 Task: Look for space in Terracina, Italy from 4th September, 2023 to 10th September, 2023 for 1 adult in price range Rs.9000 to Rs.17000. Place can be private room with 1  bedroom having 1 bed and 1 bathroom. Property type can be house, flat, guest house, hotel. Booking option can be shelf check-in. Required host language is English.
Action: Mouse moved to (448, 124)
Screenshot: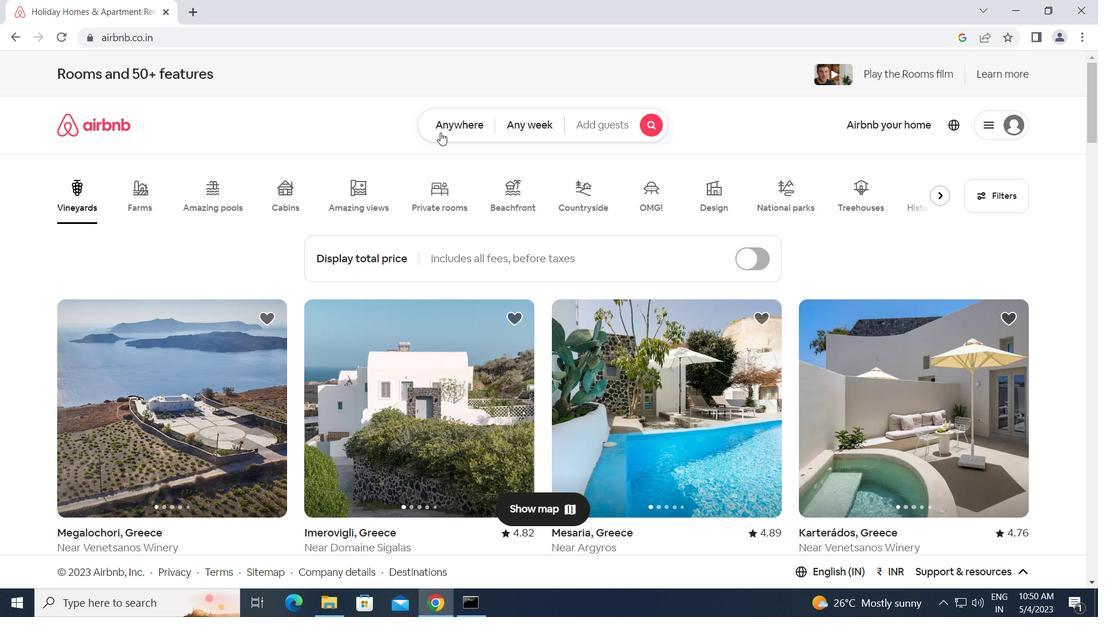 
Action: Mouse pressed left at (448, 124)
Screenshot: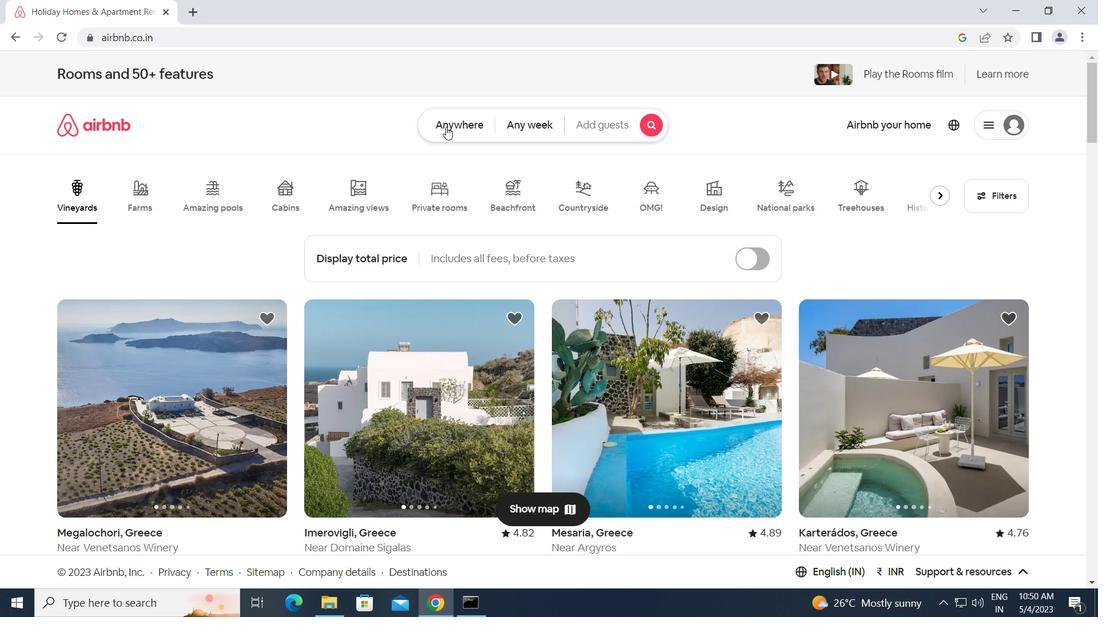 
Action: Mouse moved to (358, 171)
Screenshot: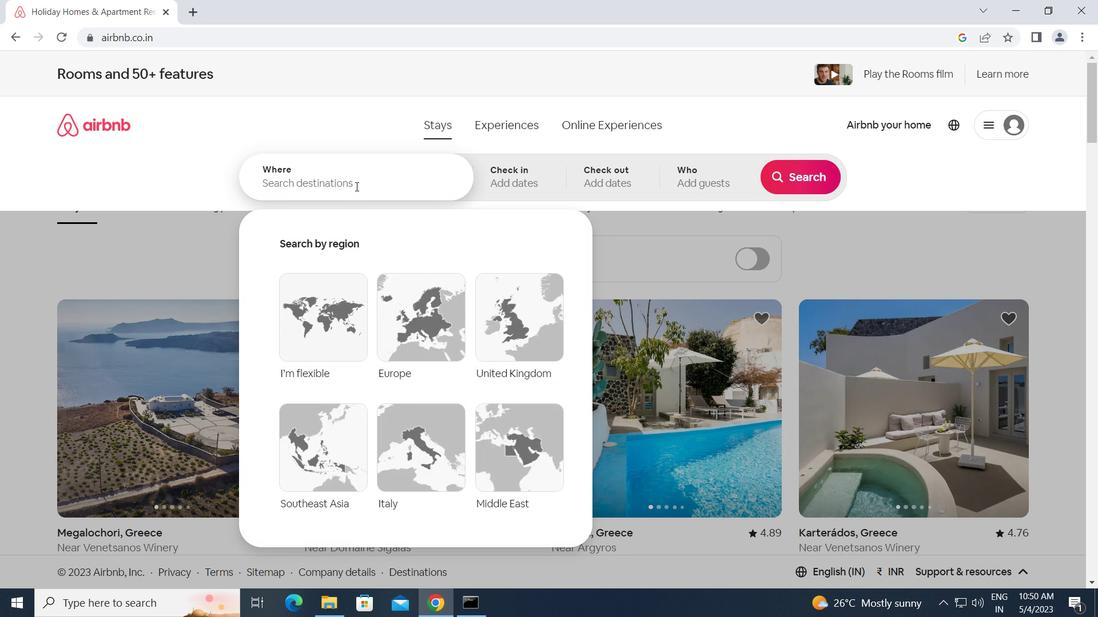 
Action: Mouse pressed left at (358, 171)
Screenshot: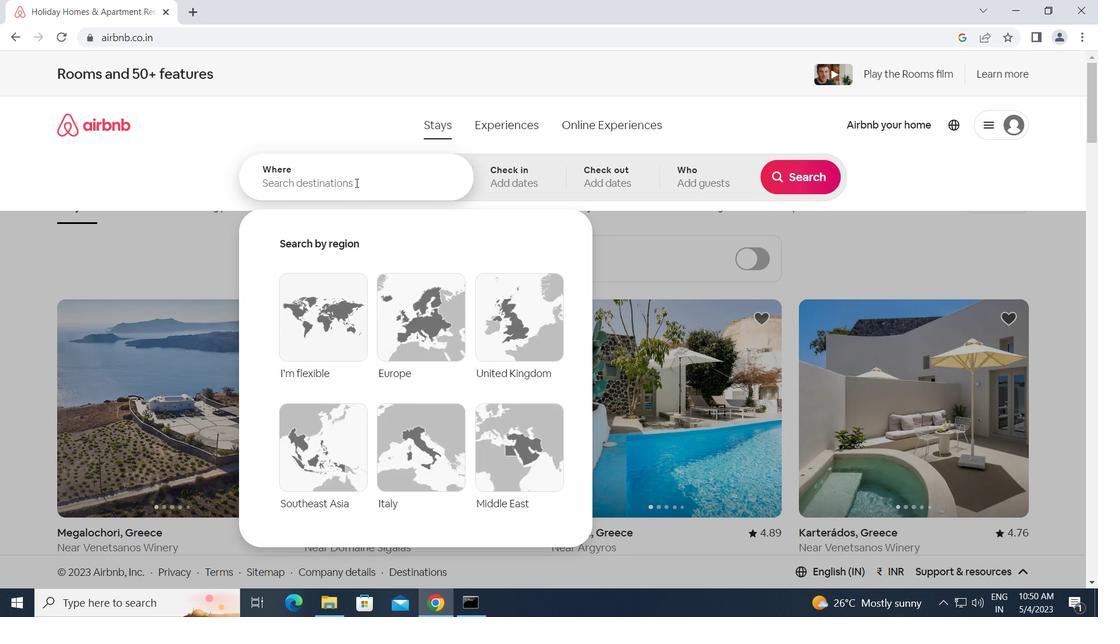 
Action: Key pressed t<Key.caps_lock>erracina,
Screenshot: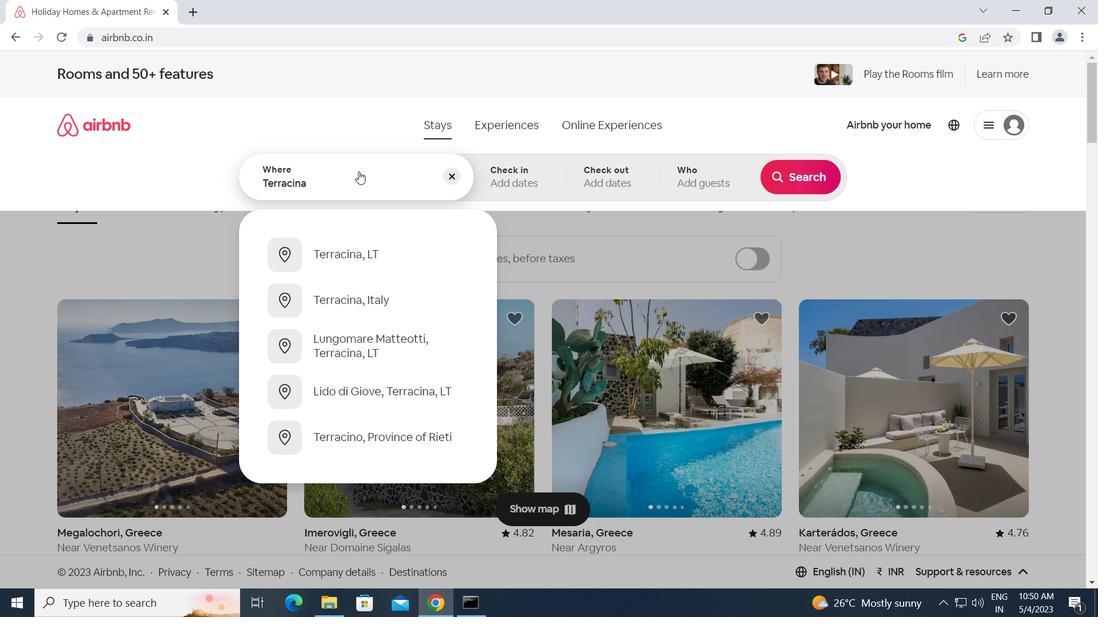 
Action: Mouse moved to (374, 178)
Screenshot: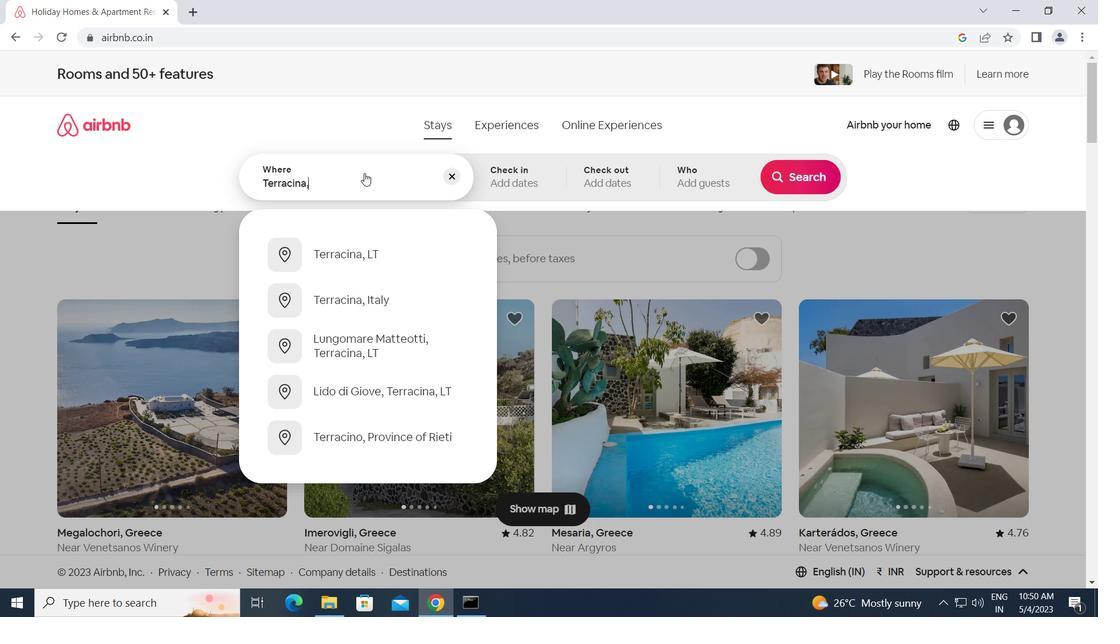 
Action: Key pressed <Key.space>
Screenshot: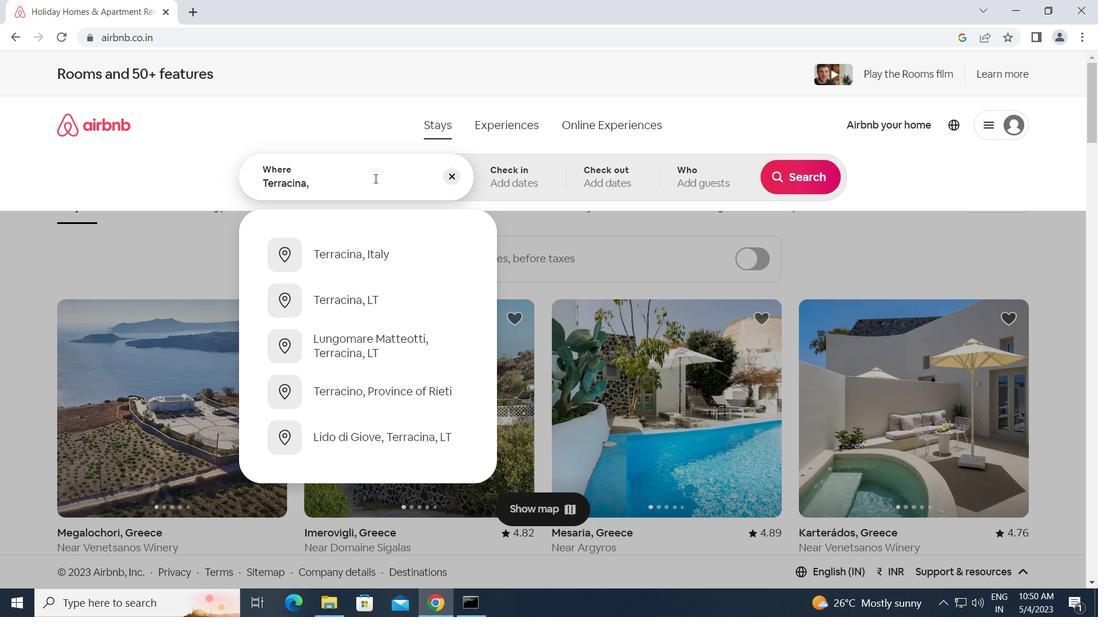 
Action: Mouse moved to (377, 179)
Screenshot: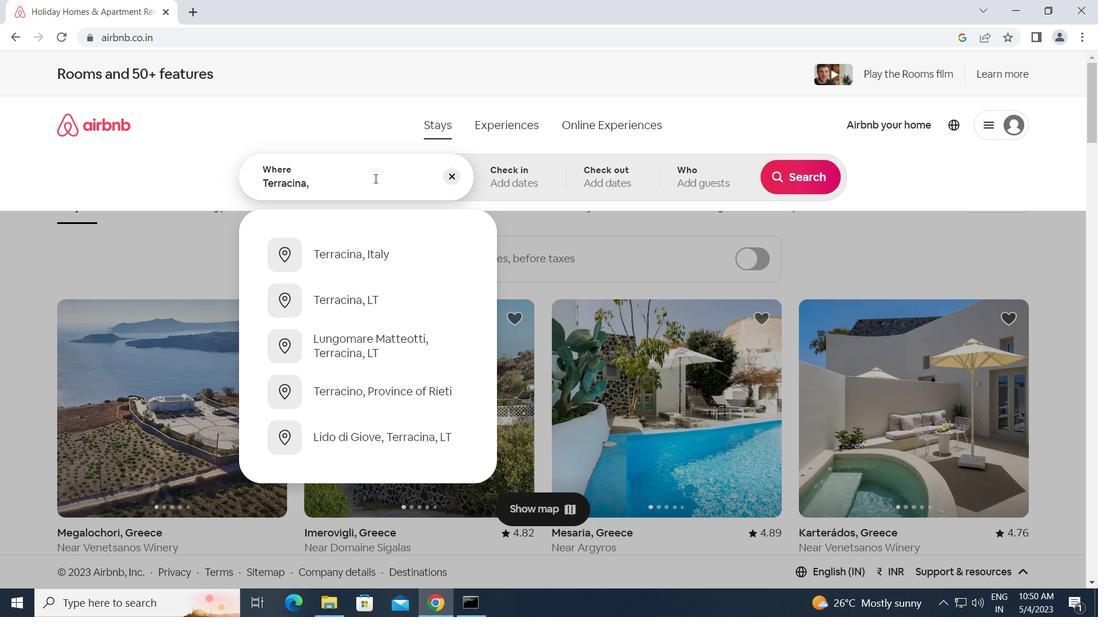 
Action: Key pressed <Key.caps_lock>i<Key.caps_lock>t
Screenshot: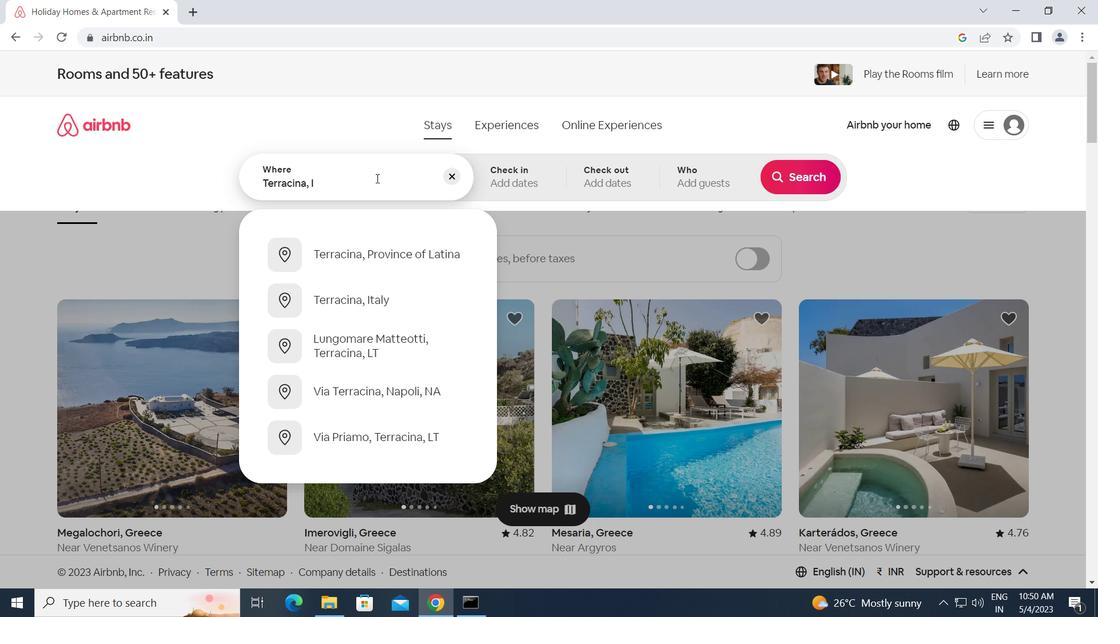 
Action: Mouse moved to (472, 290)
Screenshot: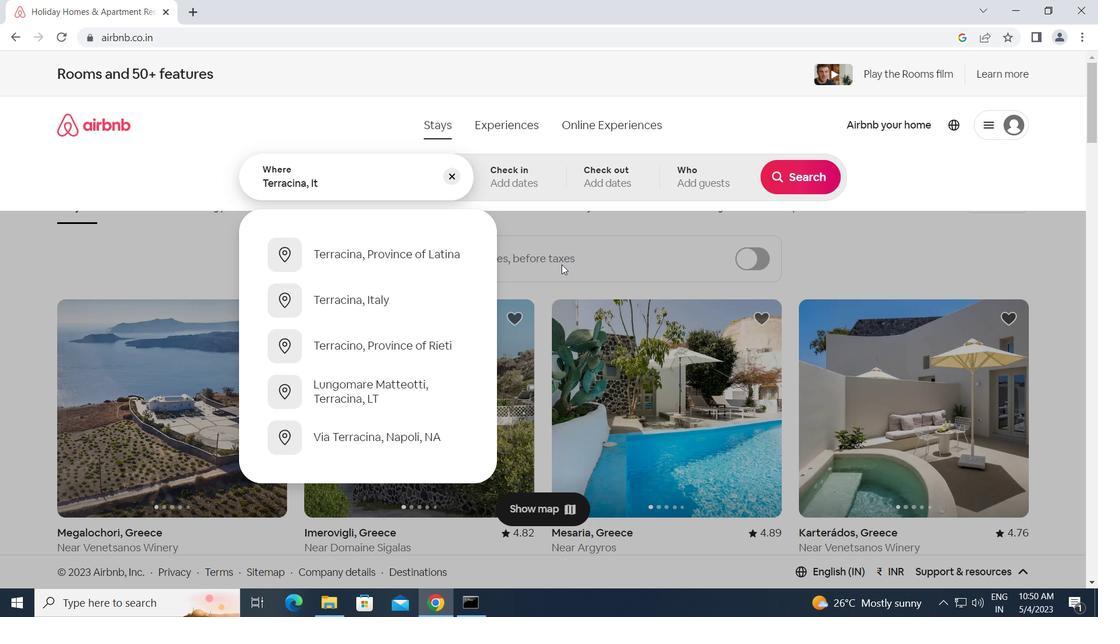 
Action: Key pressed a
Screenshot: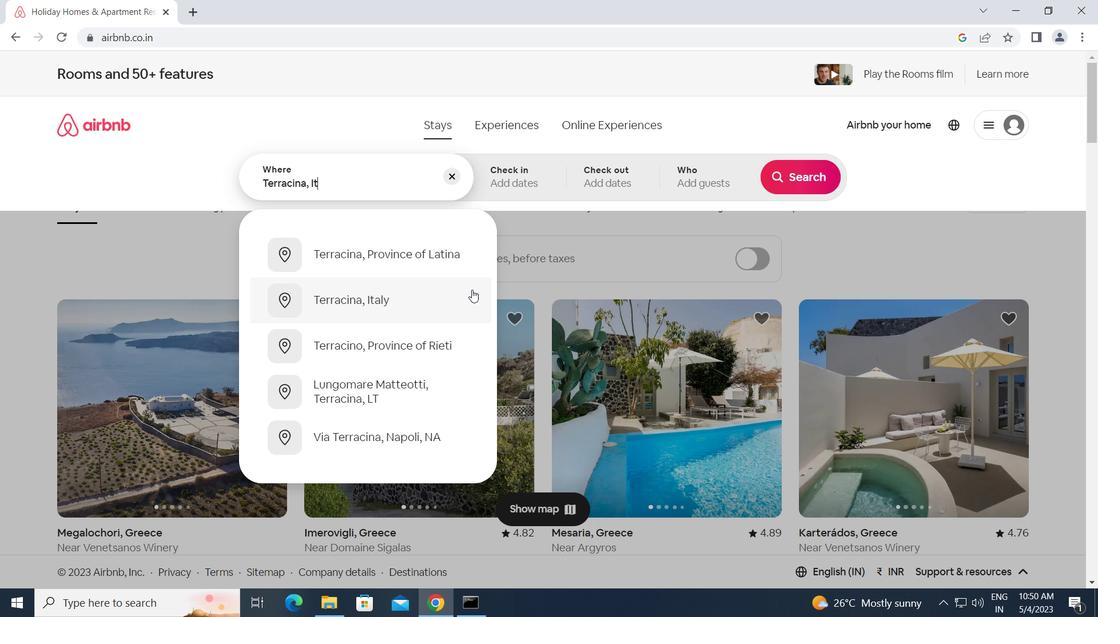 
Action: Mouse moved to (731, 290)
Screenshot: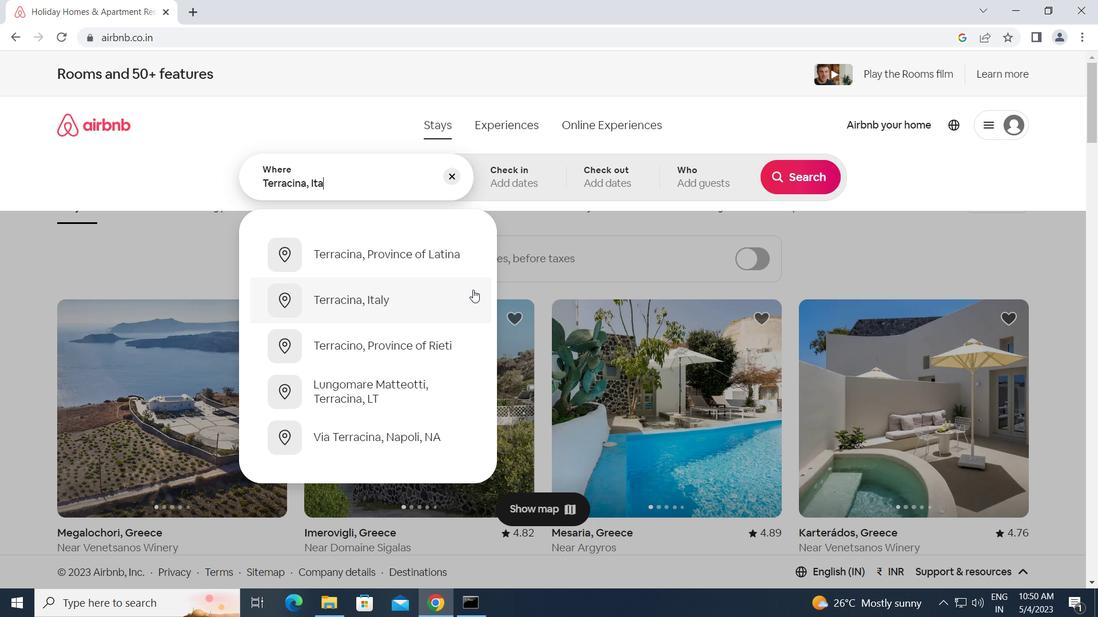 
Action: Key pressed ly<Key.enter>
Screenshot: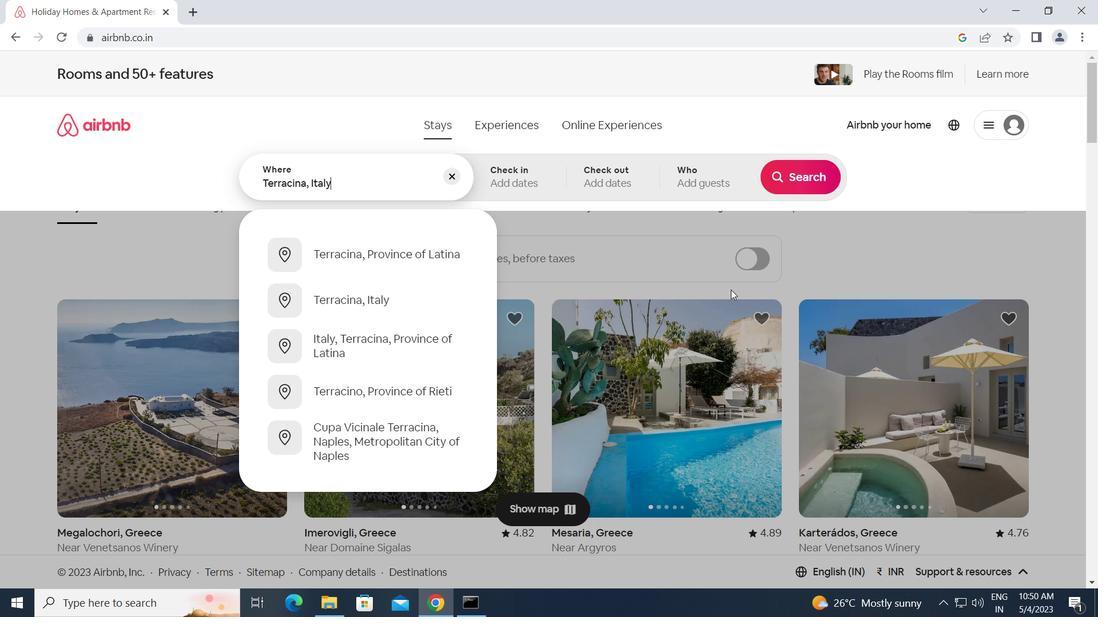 
Action: Mouse moved to (795, 297)
Screenshot: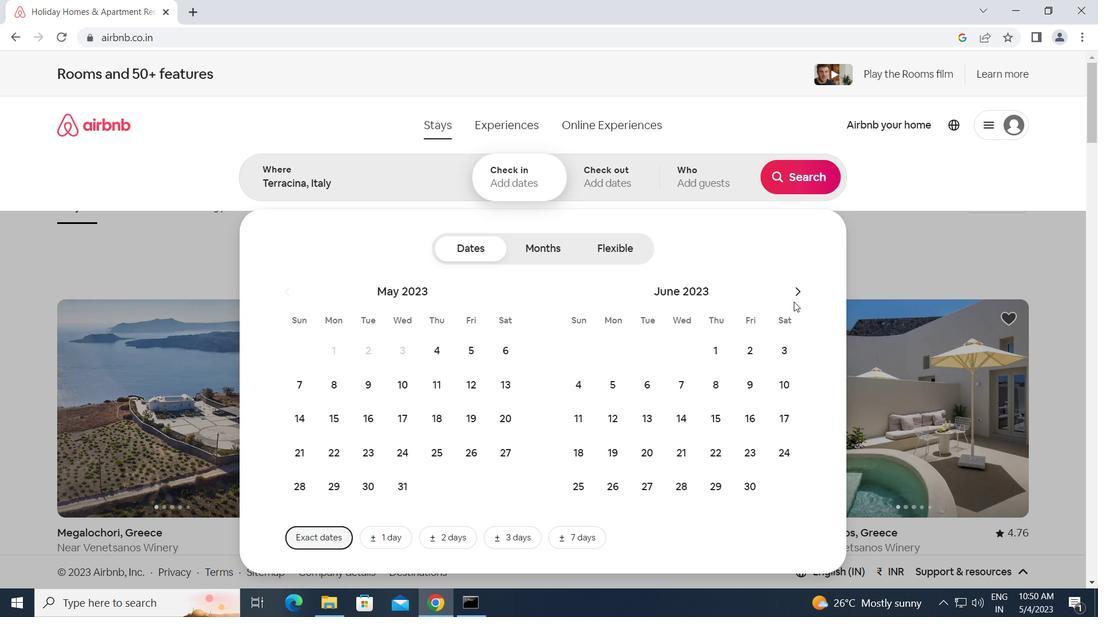 
Action: Mouse pressed left at (795, 297)
Screenshot: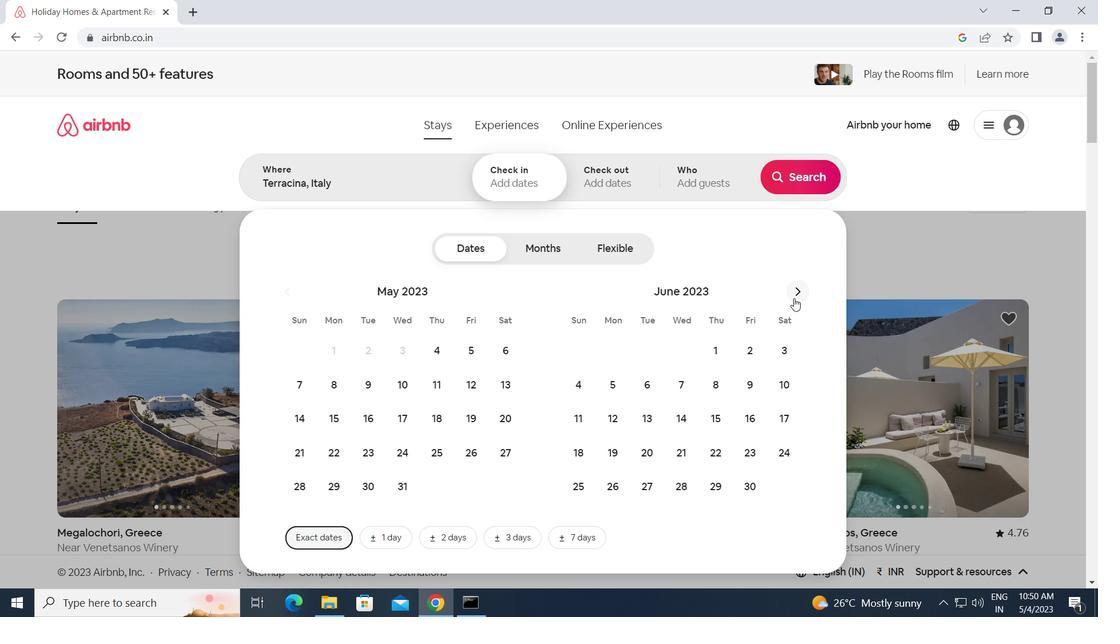 
Action: Mouse pressed left at (795, 297)
Screenshot: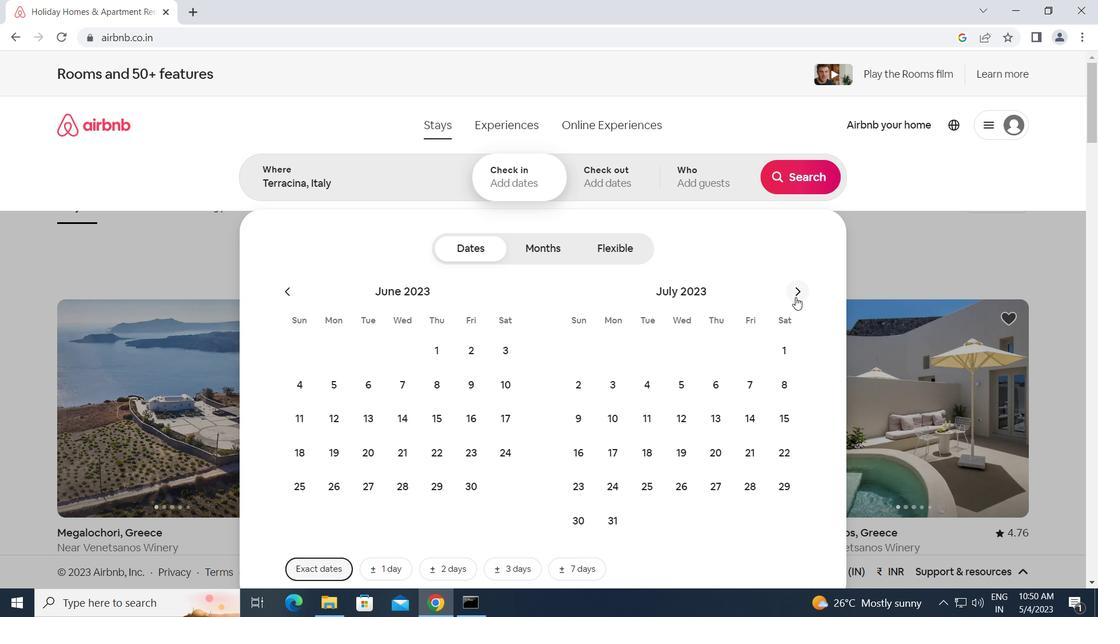 
Action: Mouse pressed left at (795, 297)
Screenshot: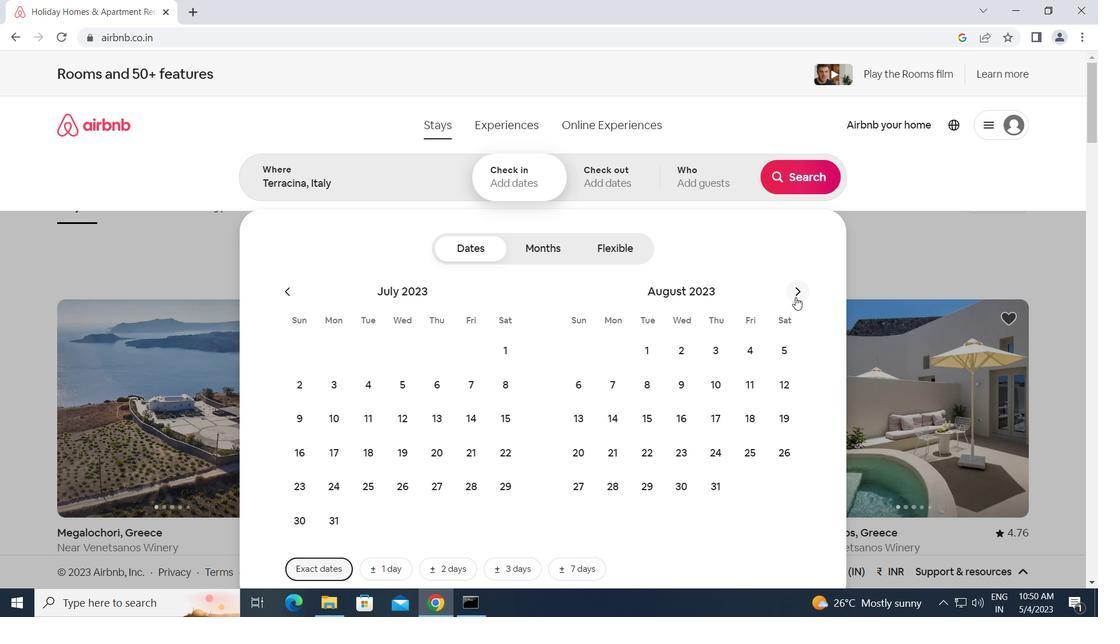 
Action: Mouse moved to (609, 379)
Screenshot: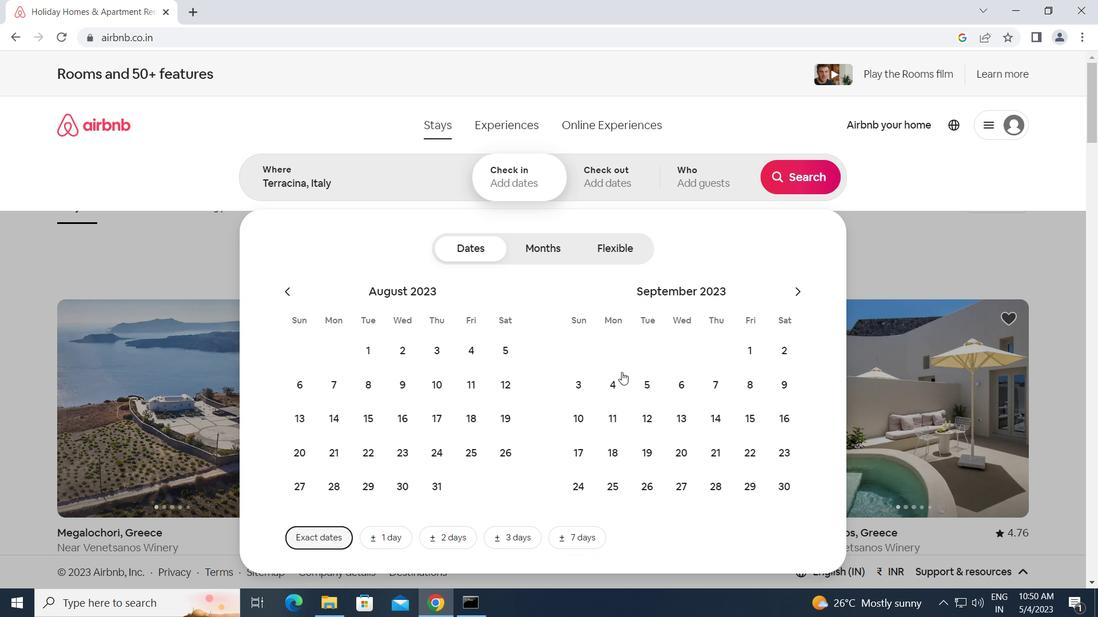 
Action: Mouse pressed left at (609, 379)
Screenshot: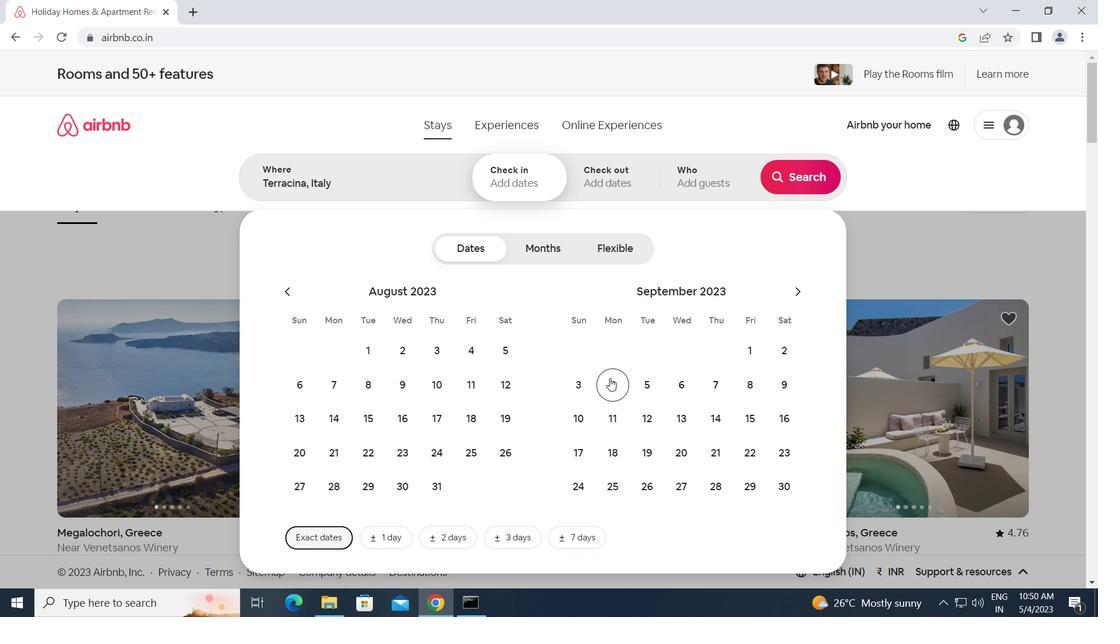 
Action: Mouse moved to (580, 418)
Screenshot: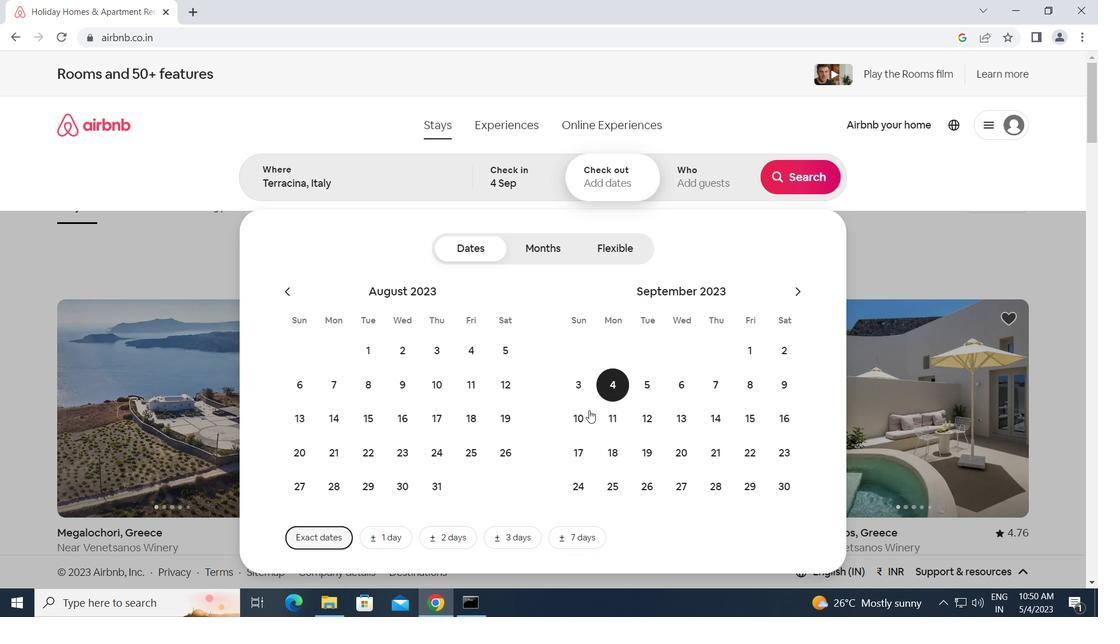 
Action: Mouse pressed left at (580, 418)
Screenshot: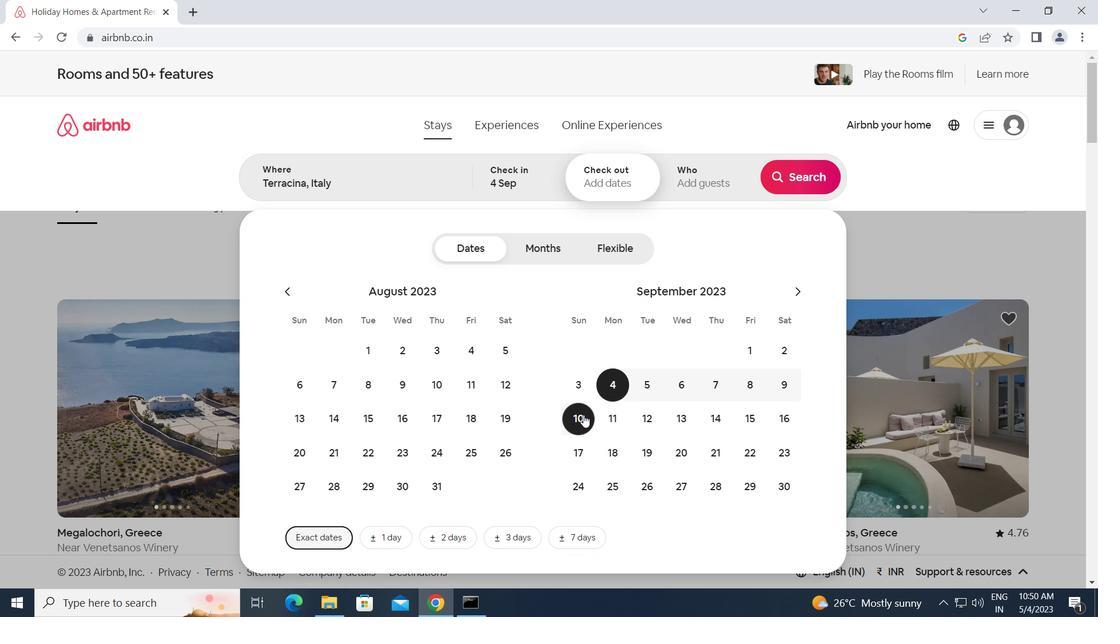 
Action: Mouse moved to (702, 183)
Screenshot: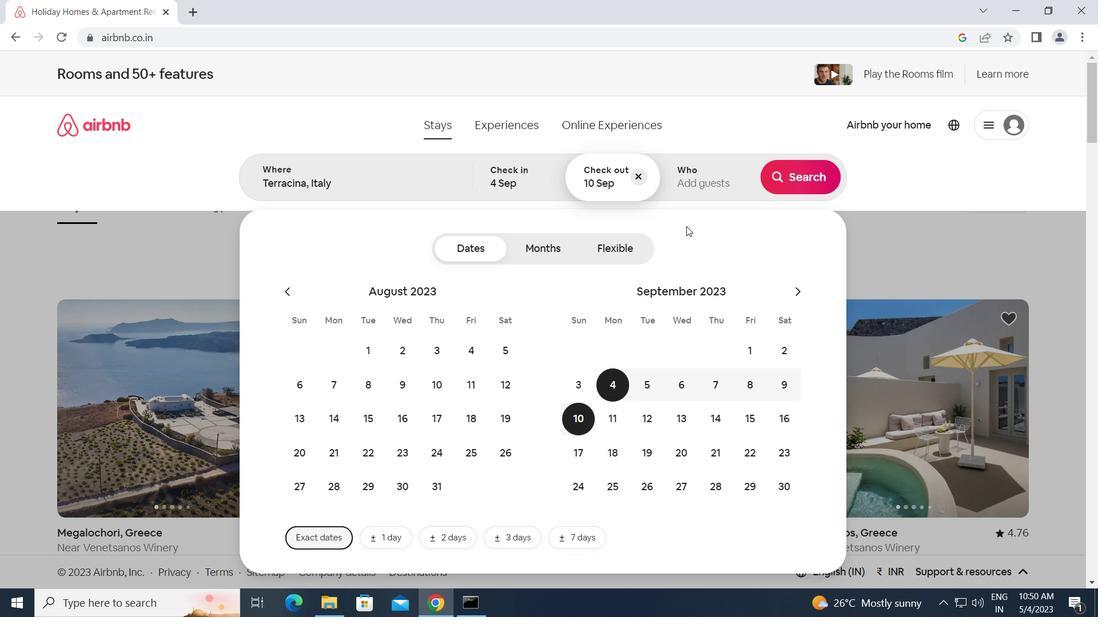 
Action: Mouse pressed left at (702, 183)
Screenshot: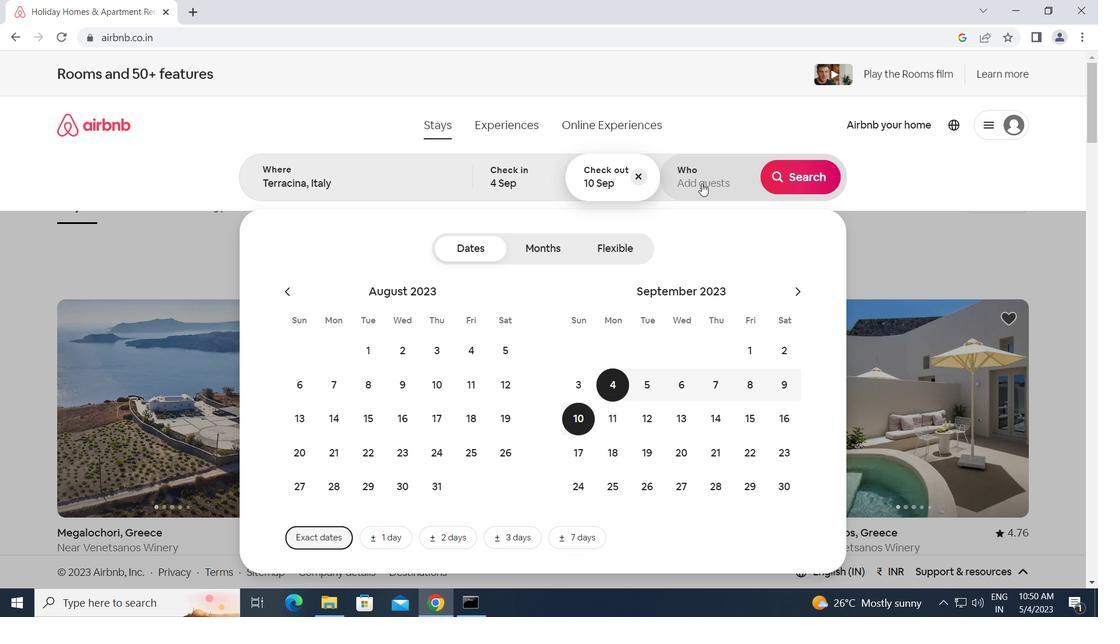 
Action: Mouse moved to (800, 249)
Screenshot: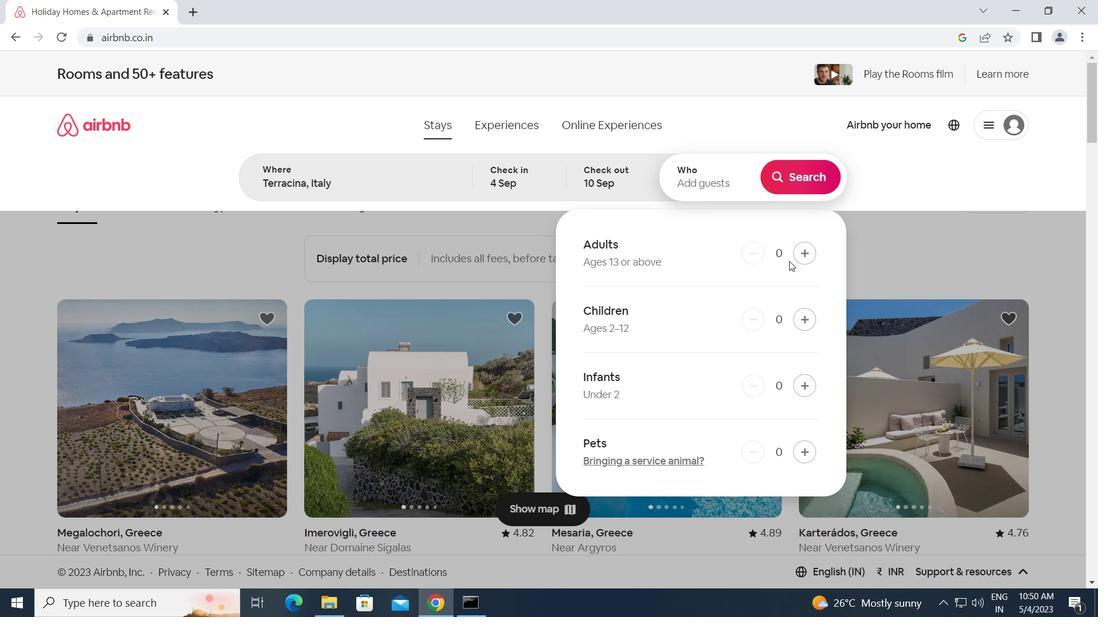 
Action: Mouse pressed left at (800, 249)
Screenshot: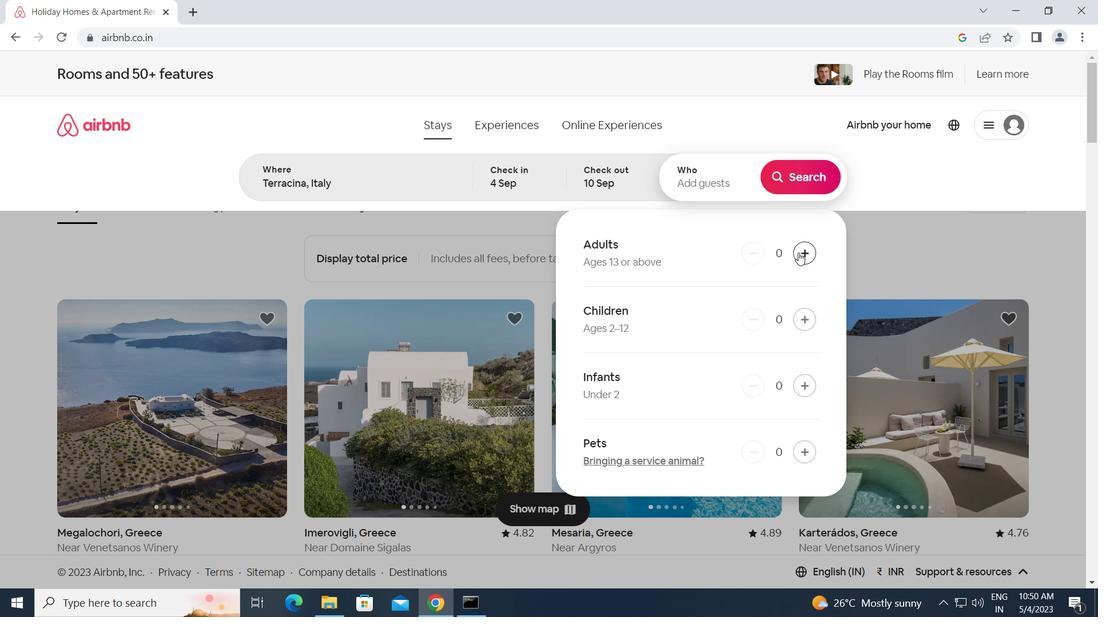 
Action: Mouse moved to (790, 178)
Screenshot: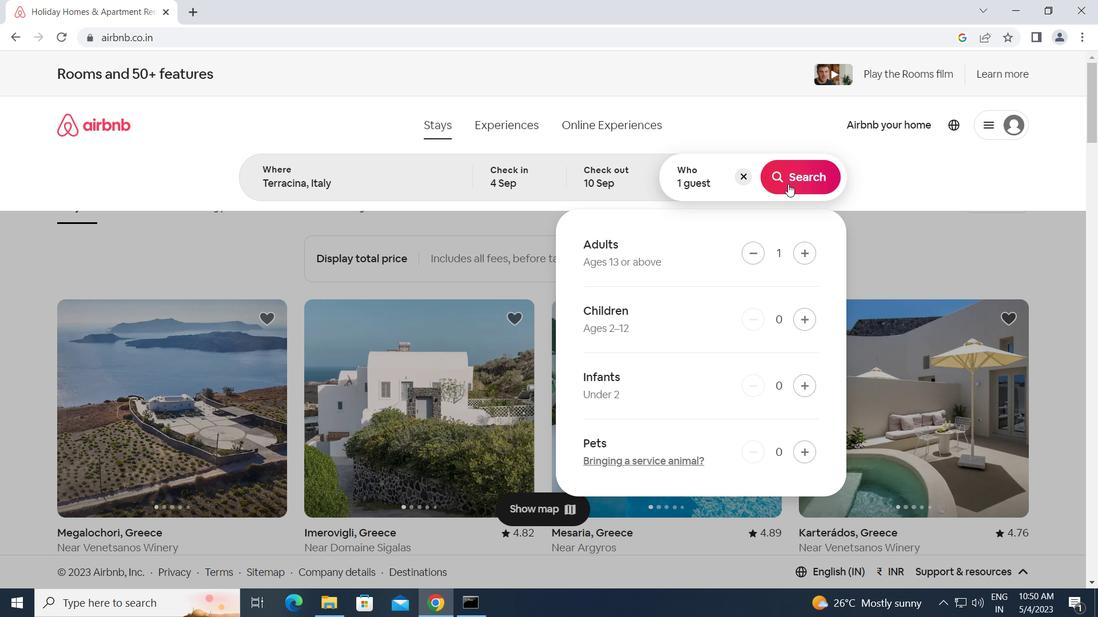 
Action: Mouse pressed left at (790, 178)
Screenshot: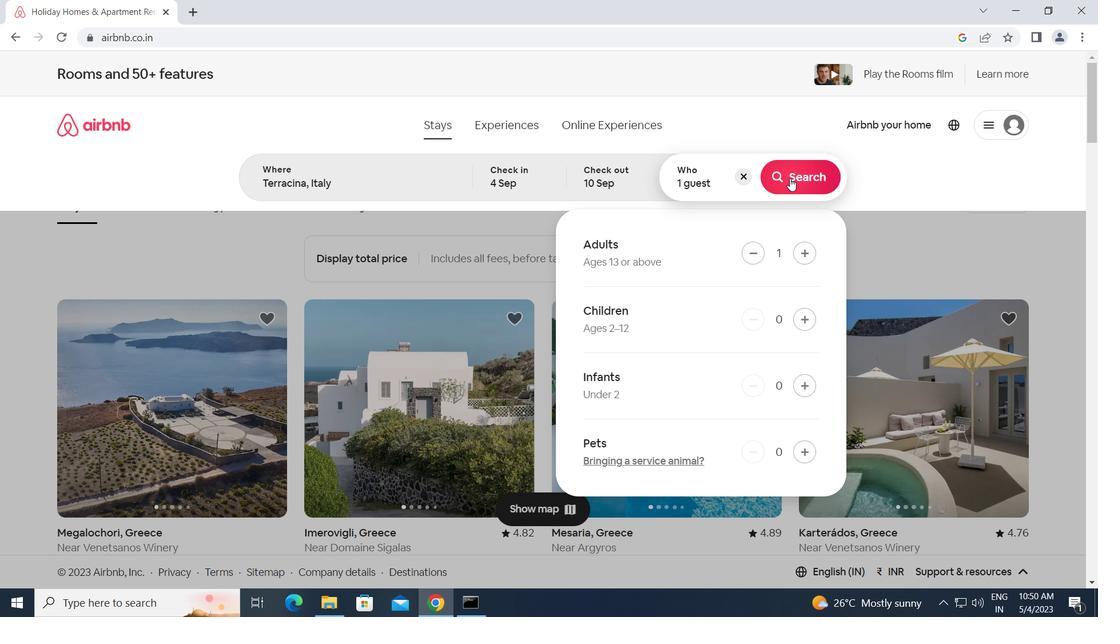 
Action: Mouse moved to (1034, 139)
Screenshot: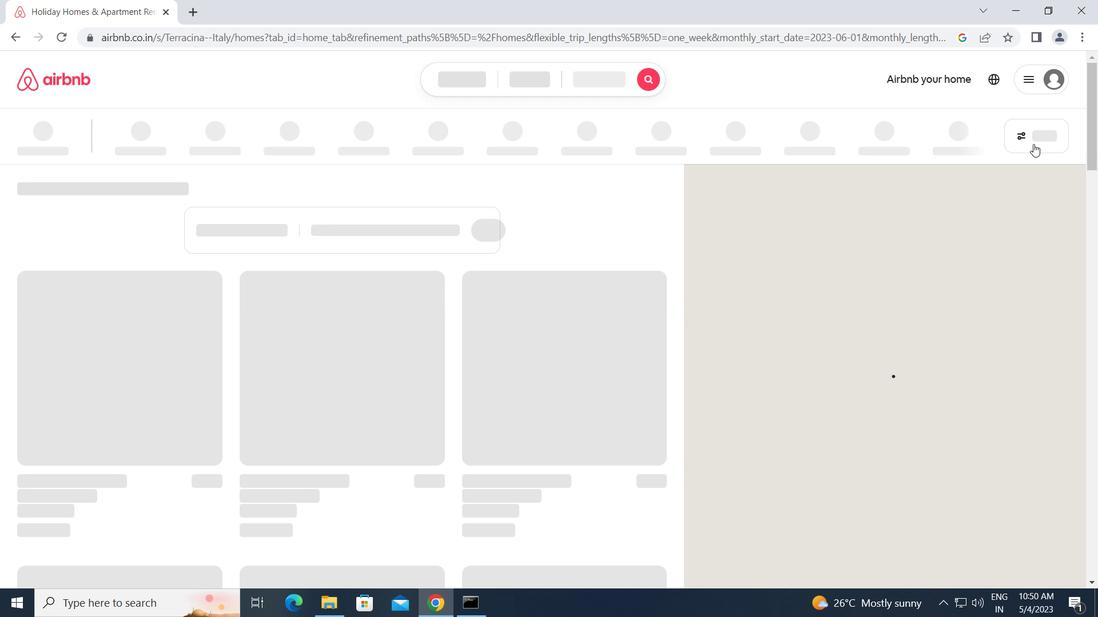 
Action: Mouse pressed left at (1034, 139)
Screenshot: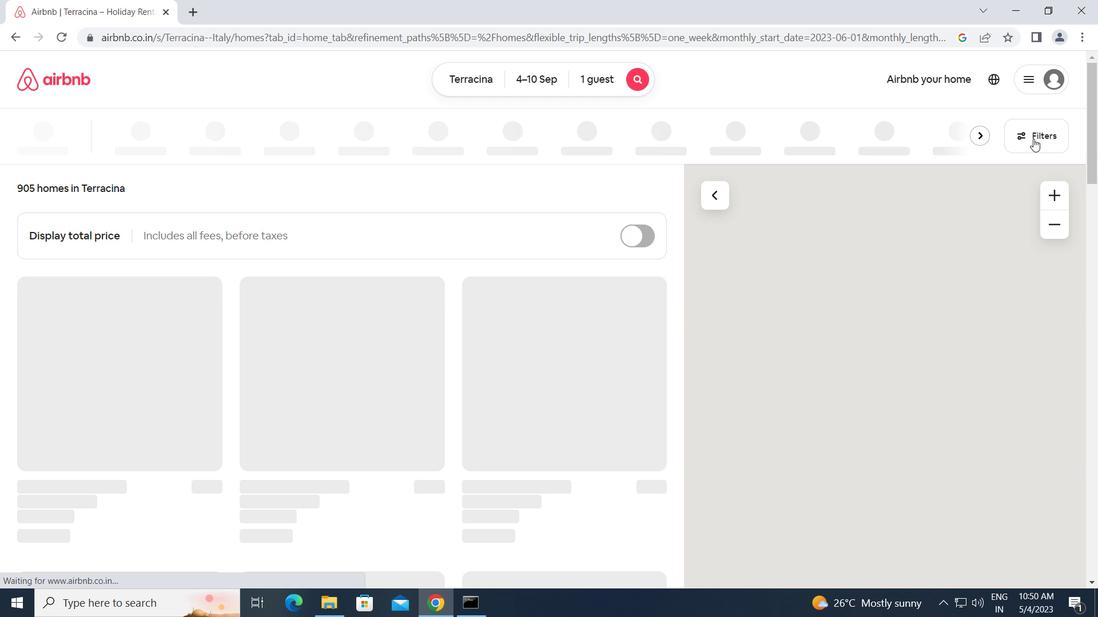 
Action: Mouse moved to (355, 316)
Screenshot: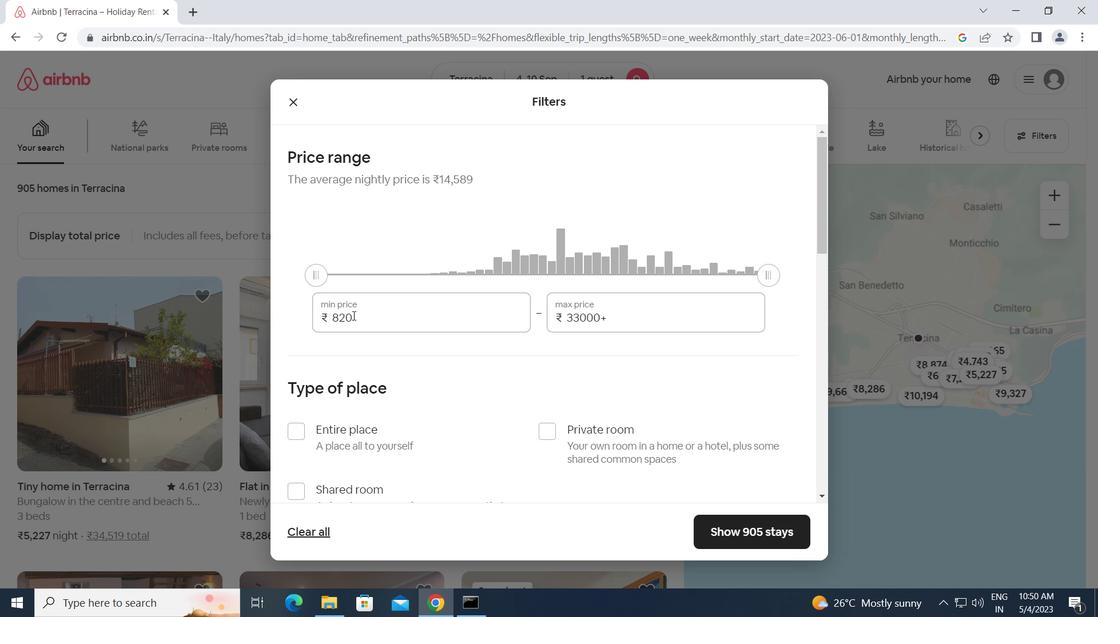 
Action: Mouse pressed left at (355, 316)
Screenshot: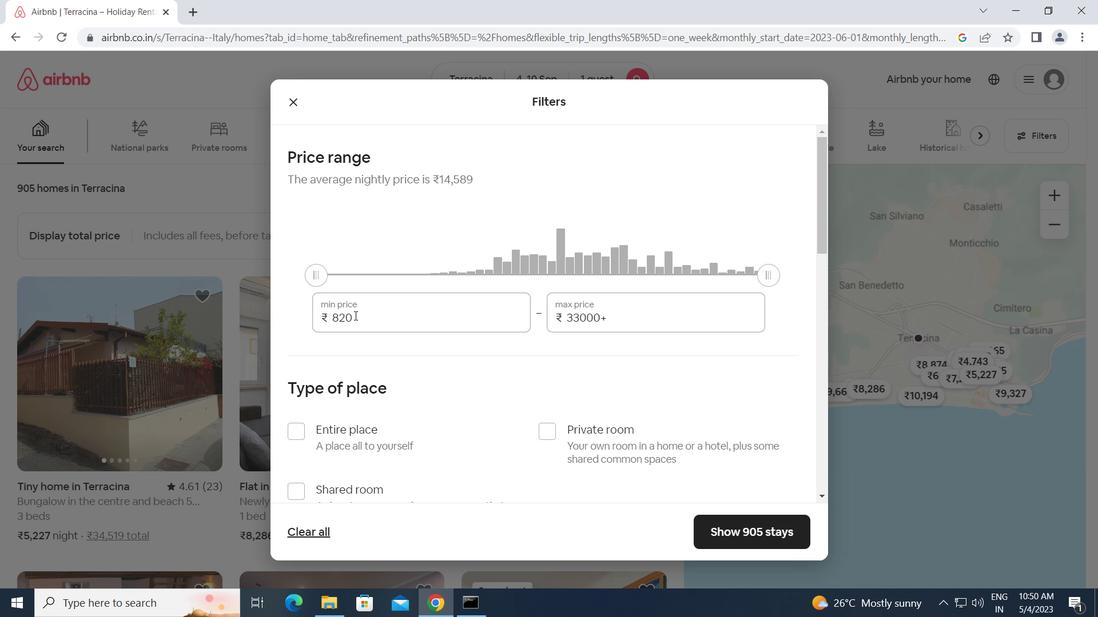 
Action: Mouse moved to (331, 323)
Screenshot: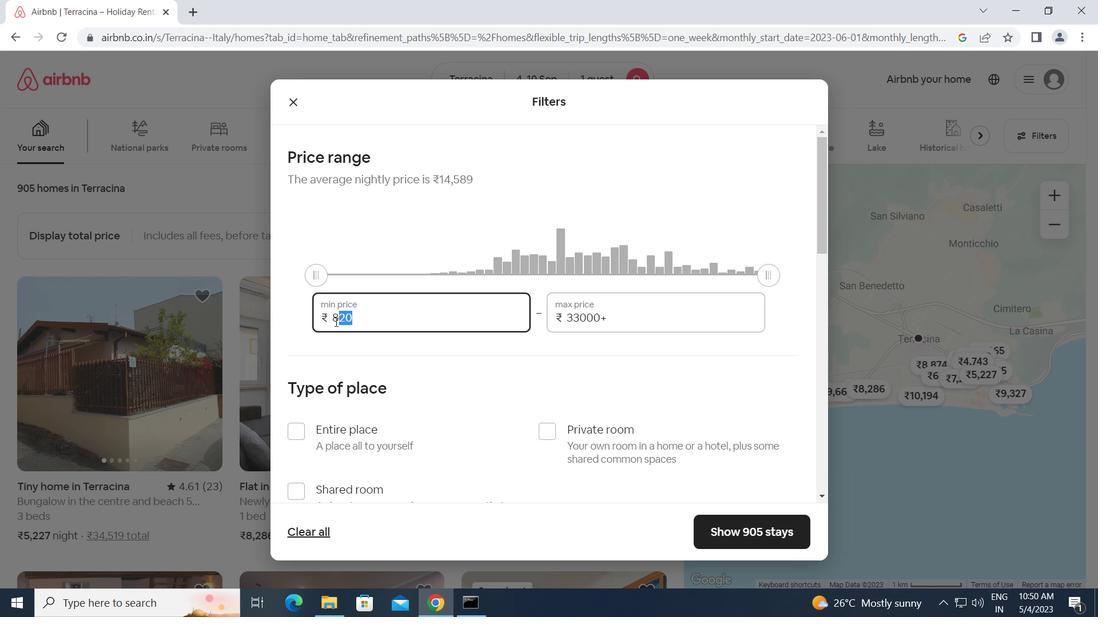 
Action: Key pressed 9000<Key.tab>17000
Screenshot: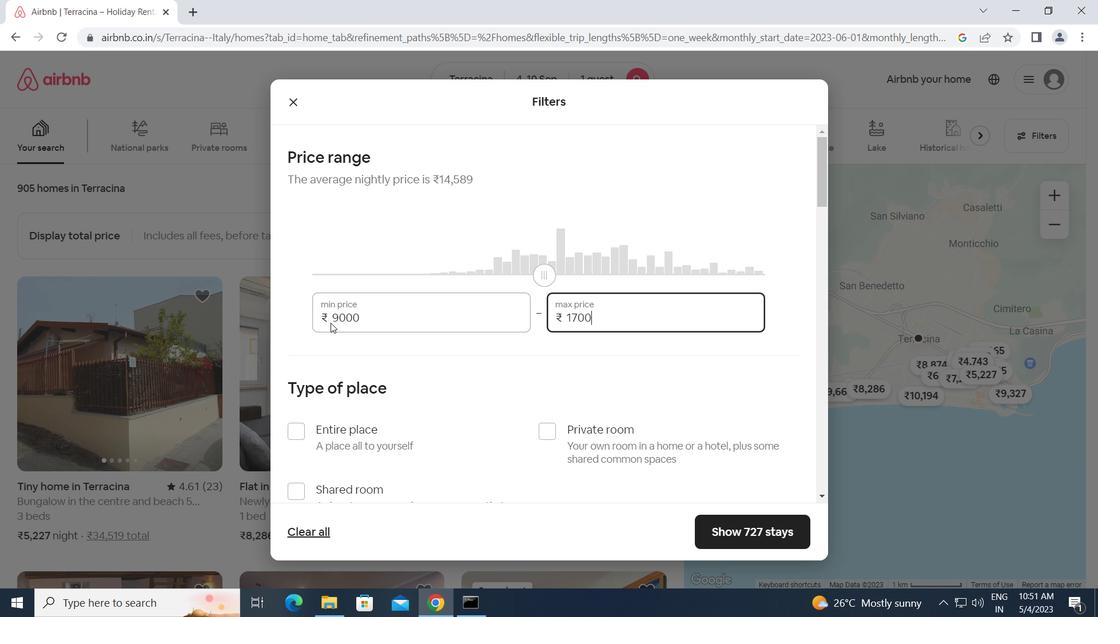 
Action: Mouse moved to (408, 356)
Screenshot: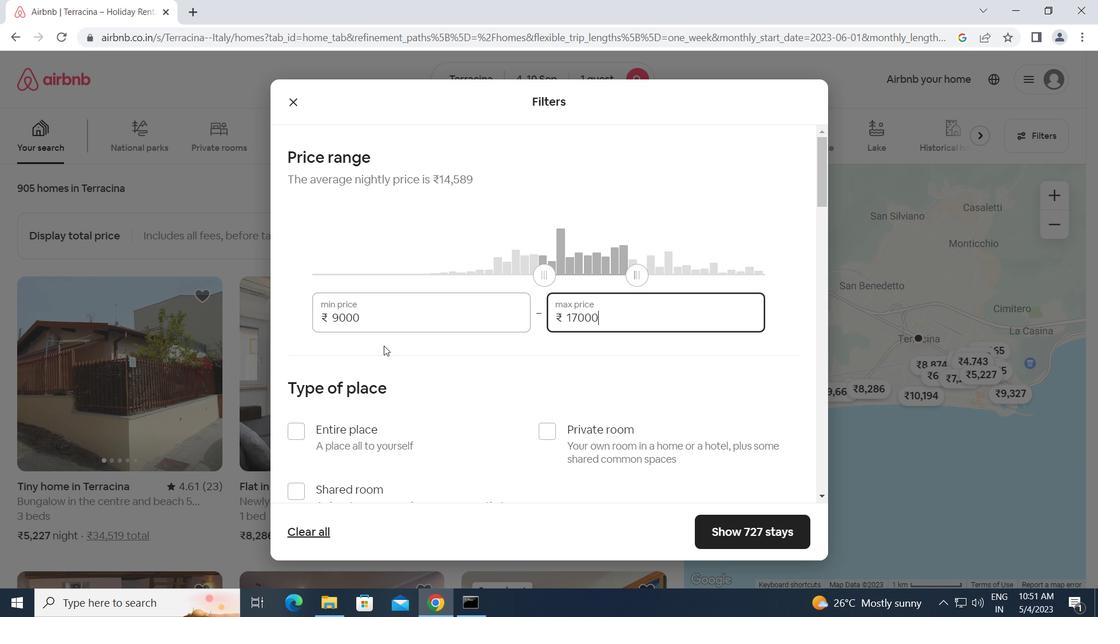 
Action: Mouse scrolled (408, 355) with delta (0, 0)
Screenshot: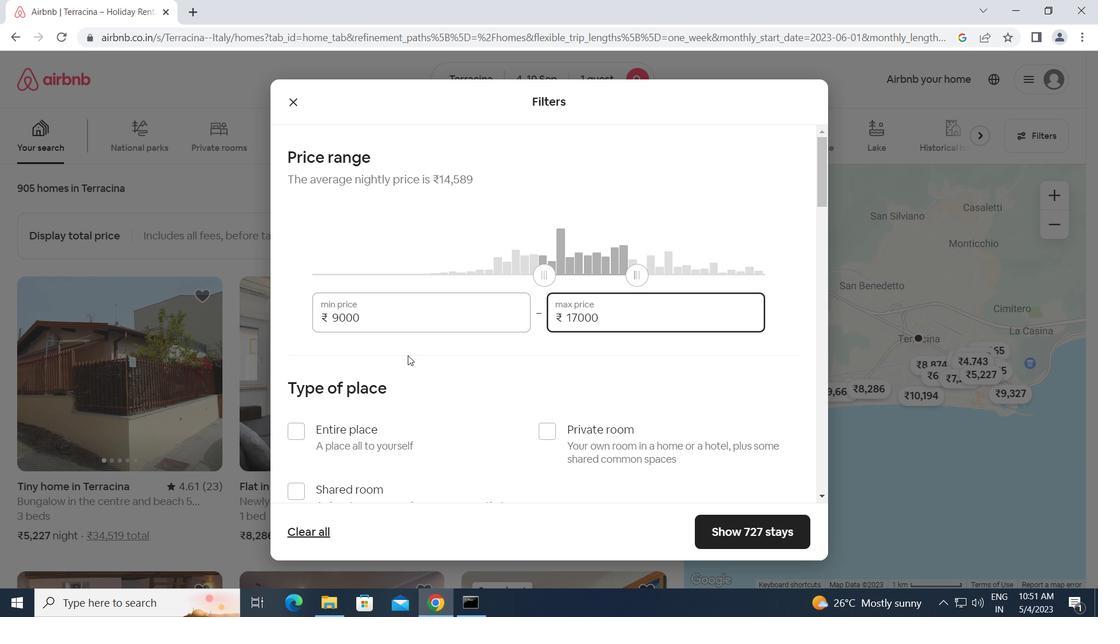 
Action: Mouse moved to (548, 357)
Screenshot: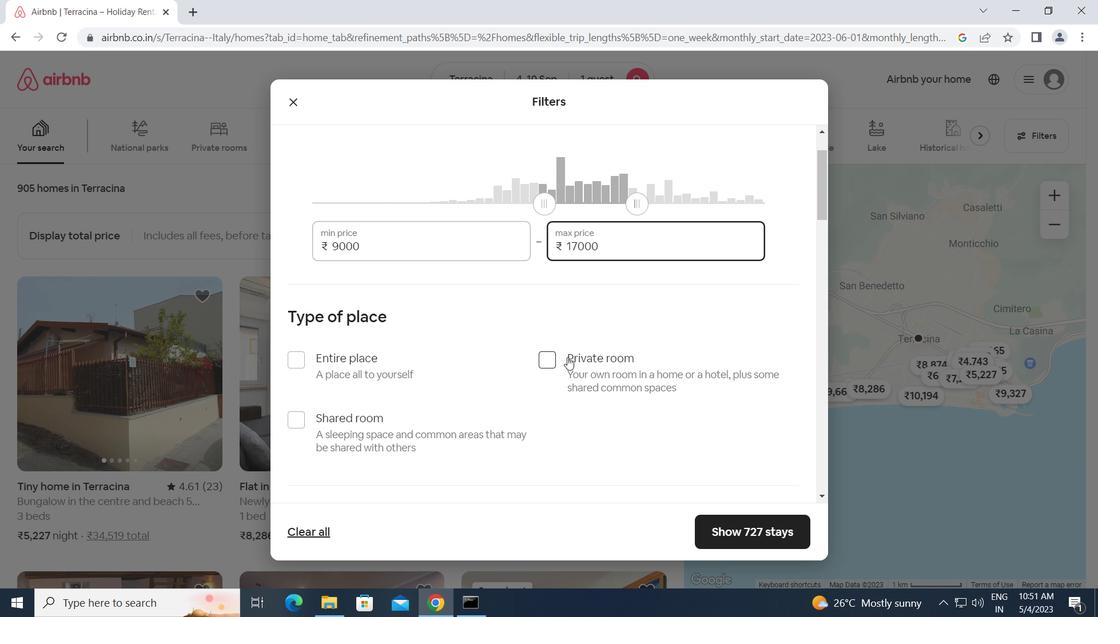 
Action: Mouse pressed left at (548, 357)
Screenshot: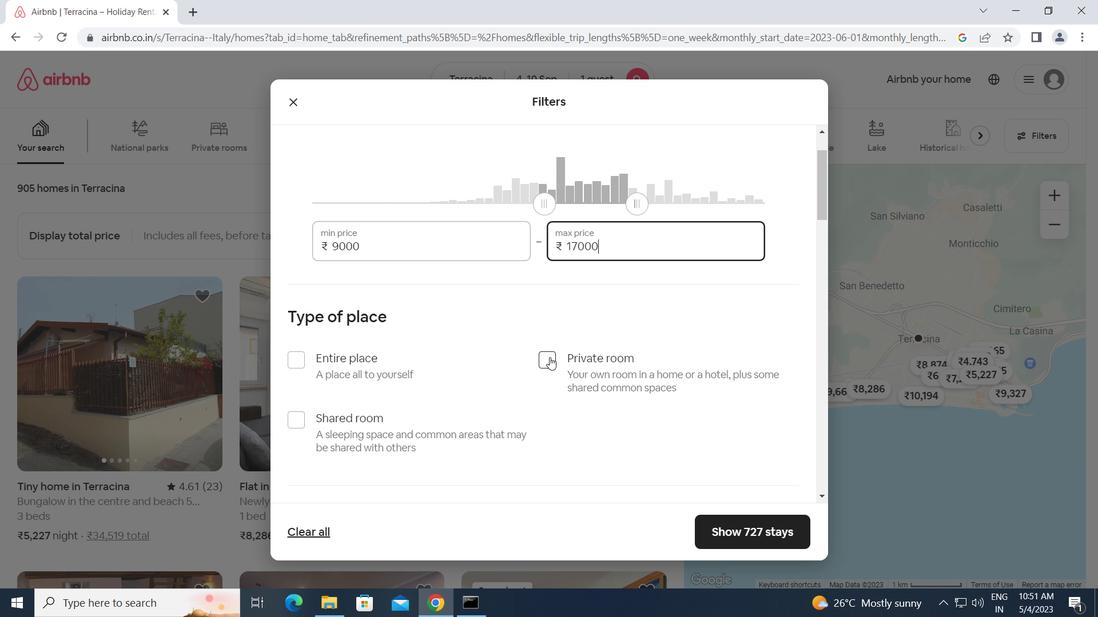 
Action: Mouse moved to (545, 402)
Screenshot: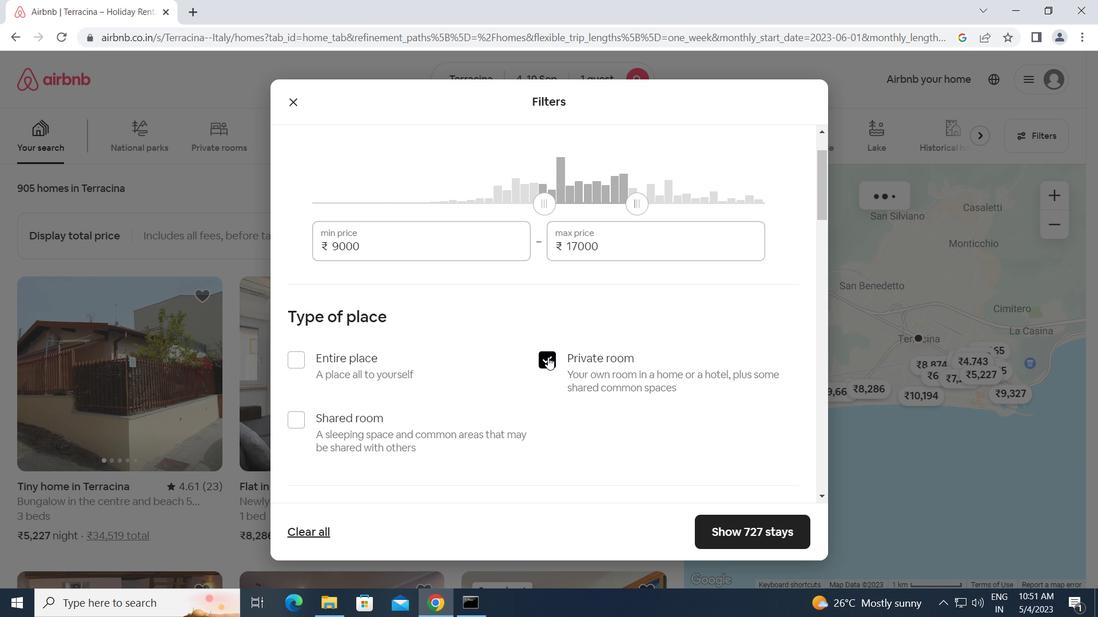 
Action: Mouse scrolled (545, 402) with delta (0, 0)
Screenshot: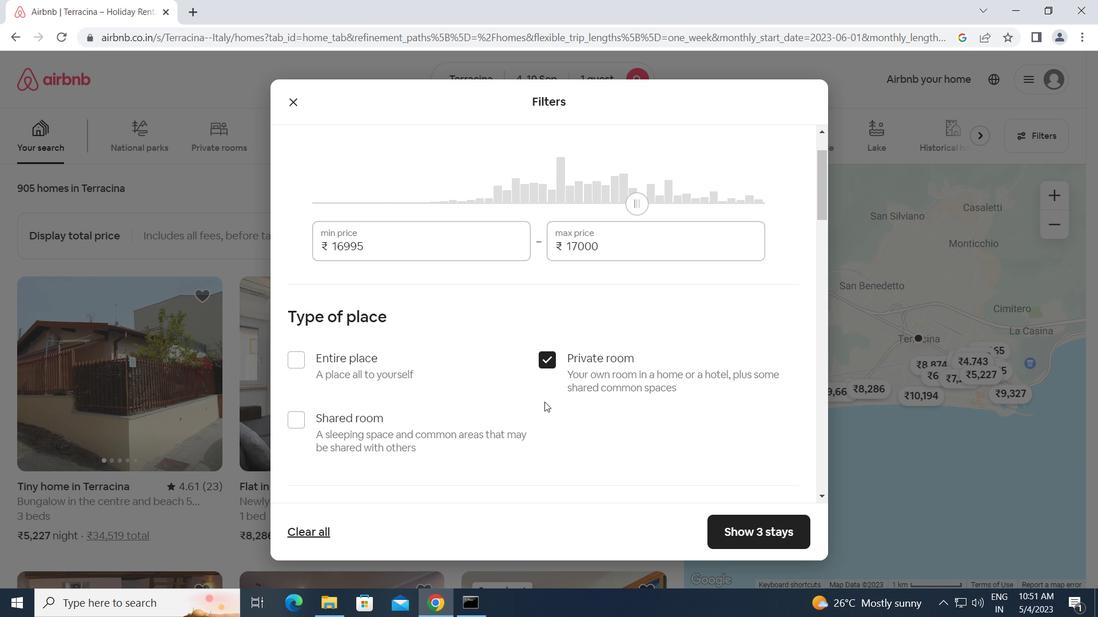 
Action: Mouse scrolled (545, 402) with delta (0, 0)
Screenshot: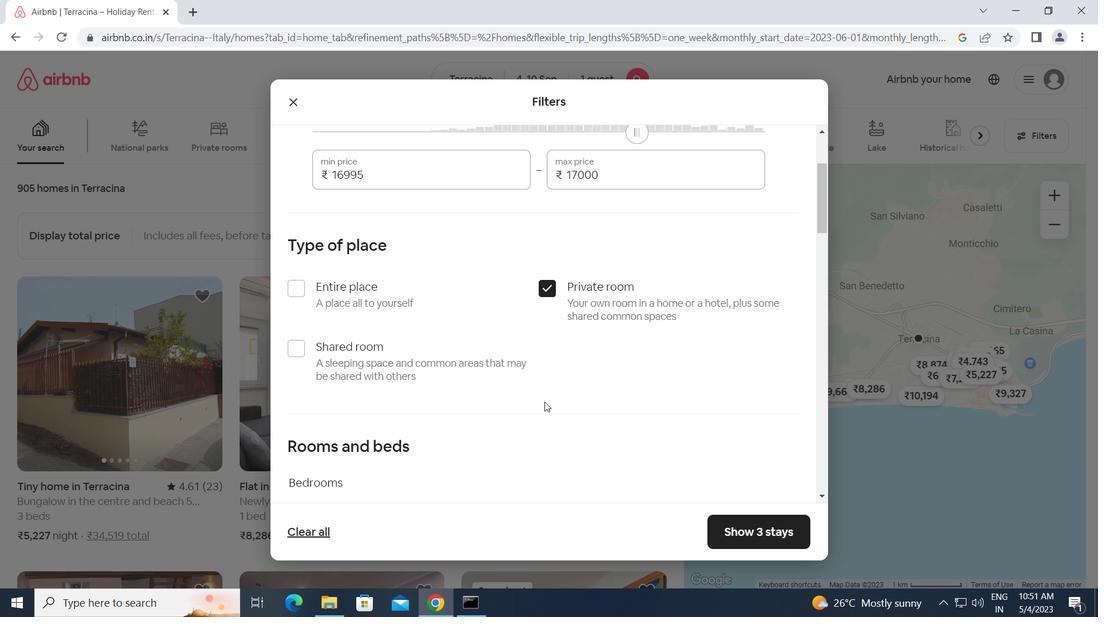 
Action: Mouse scrolled (545, 402) with delta (0, 0)
Screenshot: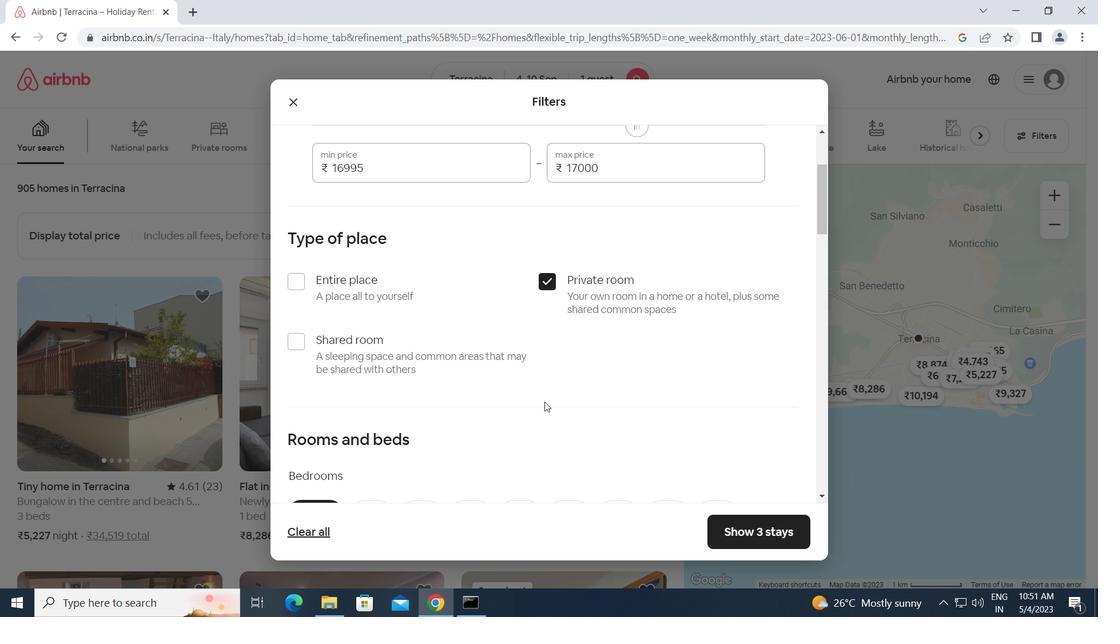 
Action: Mouse moved to (380, 384)
Screenshot: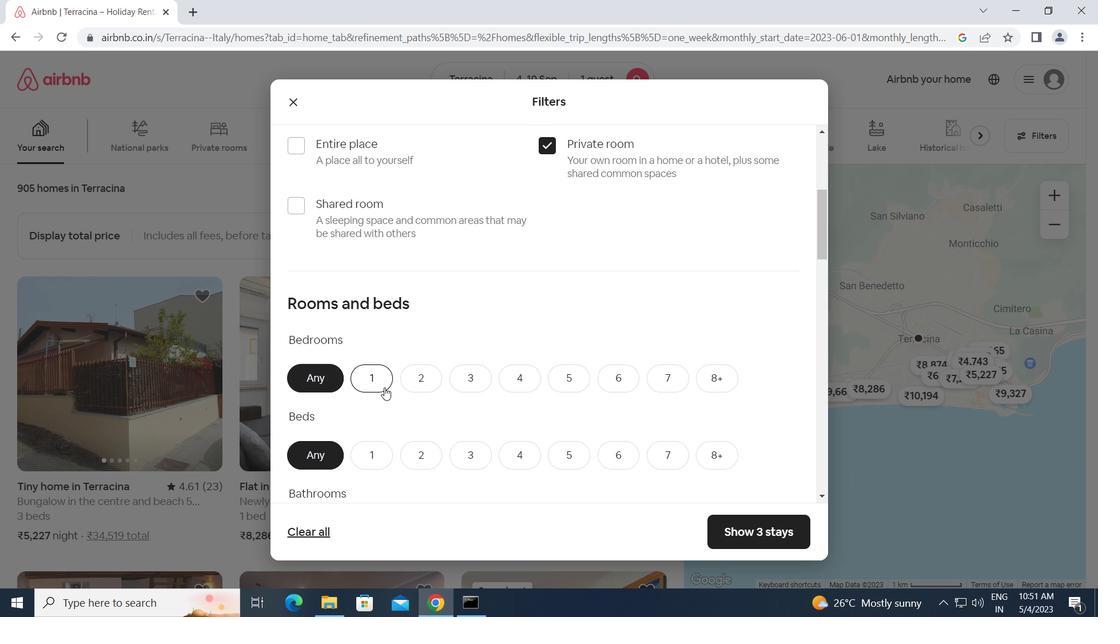
Action: Mouse pressed left at (380, 384)
Screenshot: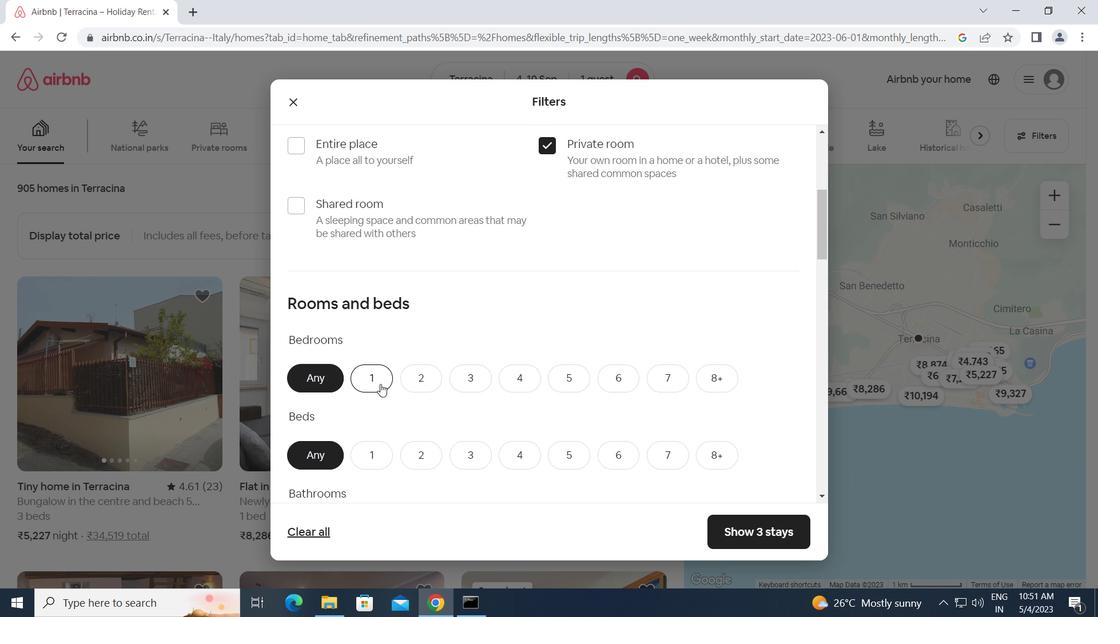 
Action: Mouse scrolled (380, 383) with delta (0, 0)
Screenshot: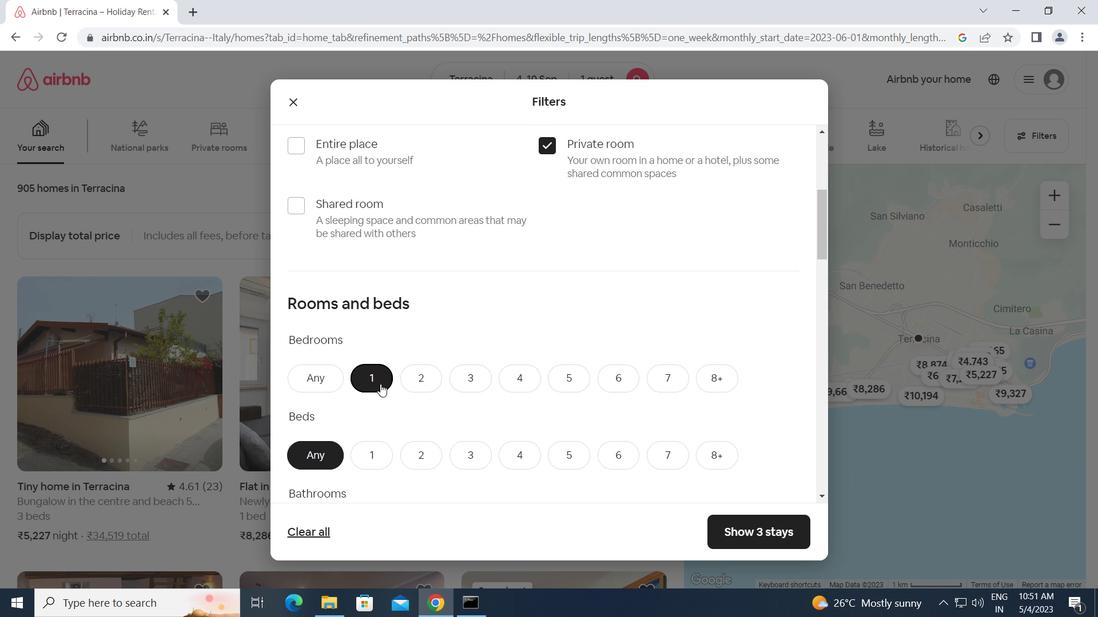 
Action: Mouse pressed left at (380, 384)
Screenshot: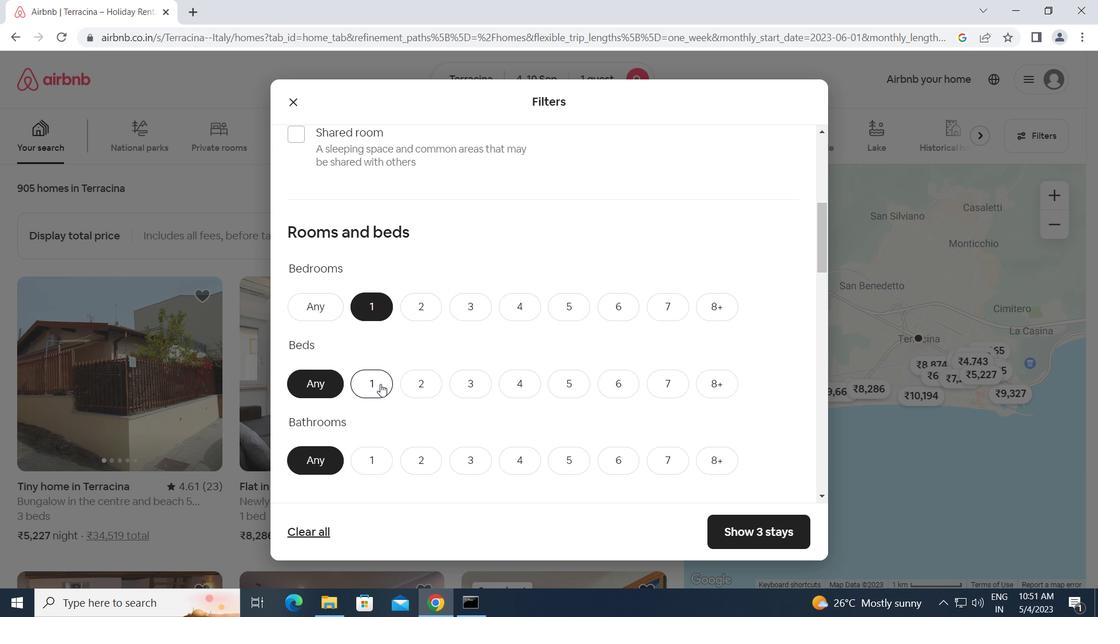 
Action: Mouse moved to (374, 456)
Screenshot: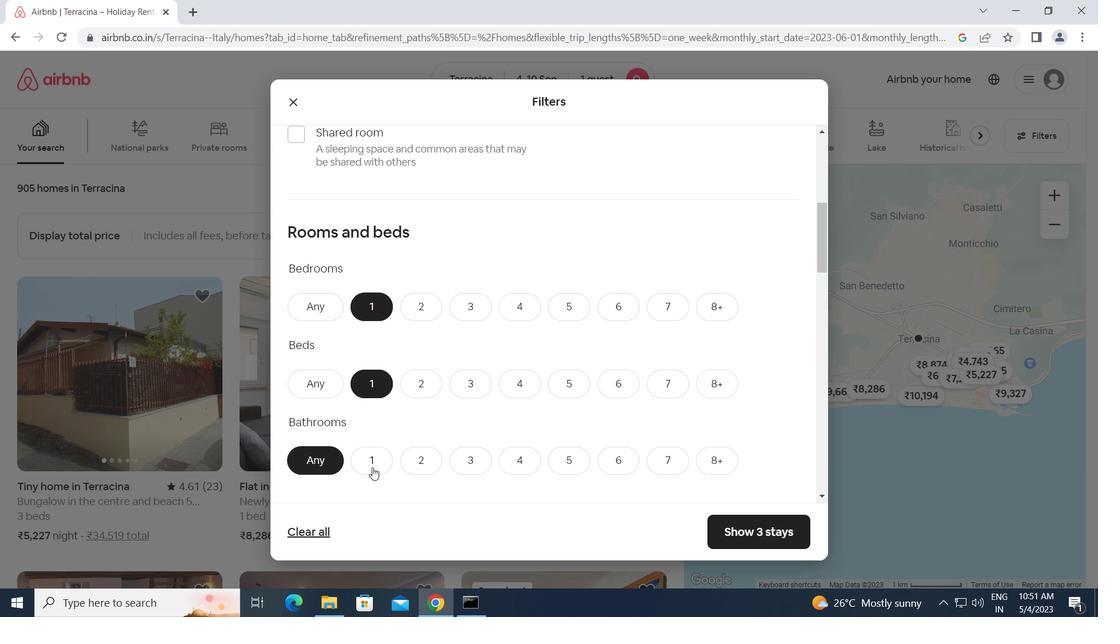 
Action: Mouse pressed left at (374, 456)
Screenshot: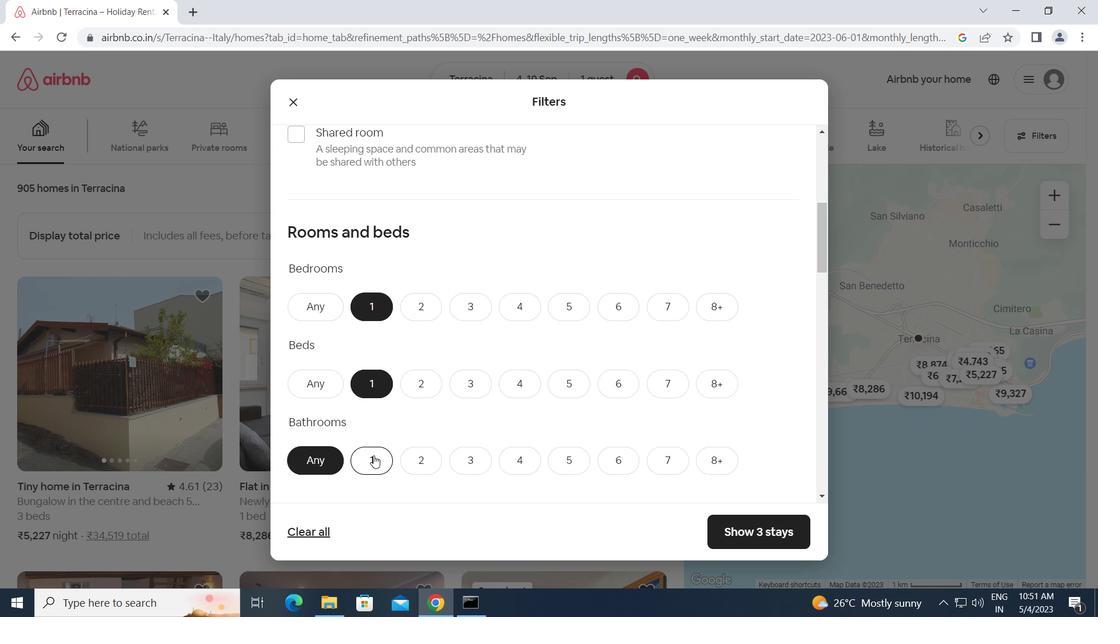 
Action: Mouse moved to (481, 468)
Screenshot: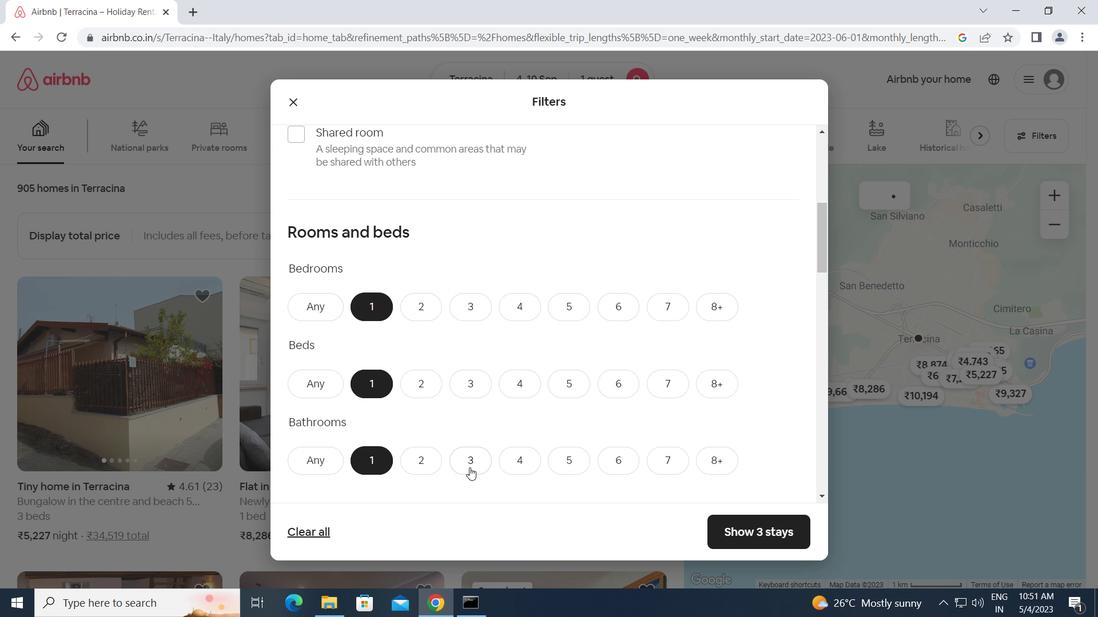 
Action: Mouse scrolled (481, 467) with delta (0, 0)
Screenshot: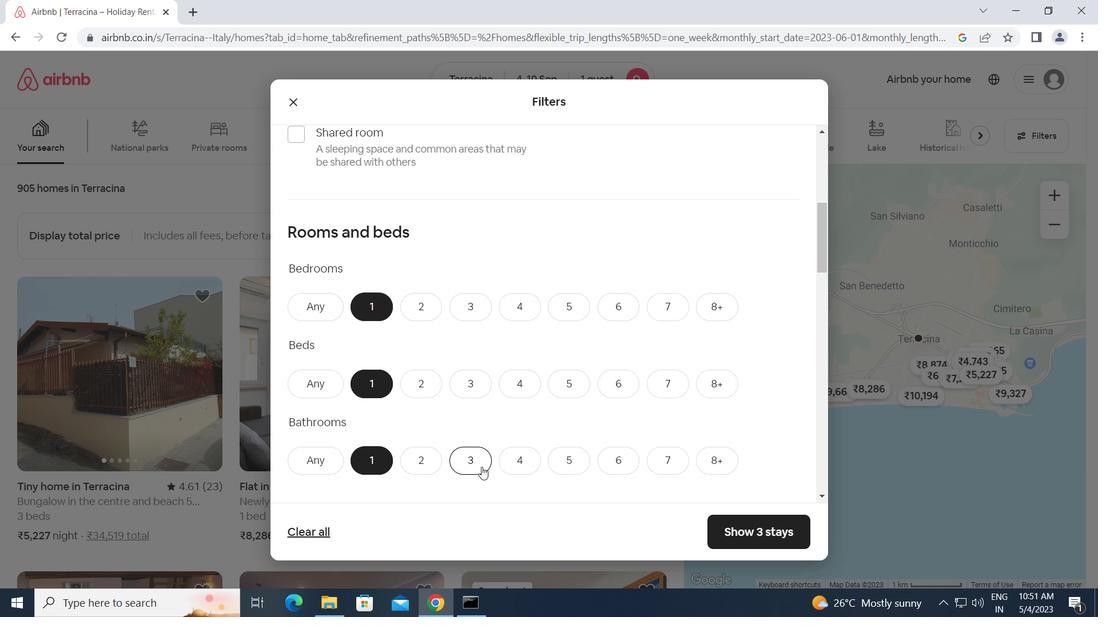 
Action: Mouse scrolled (481, 467) with delta (0, 0)
Screenshot: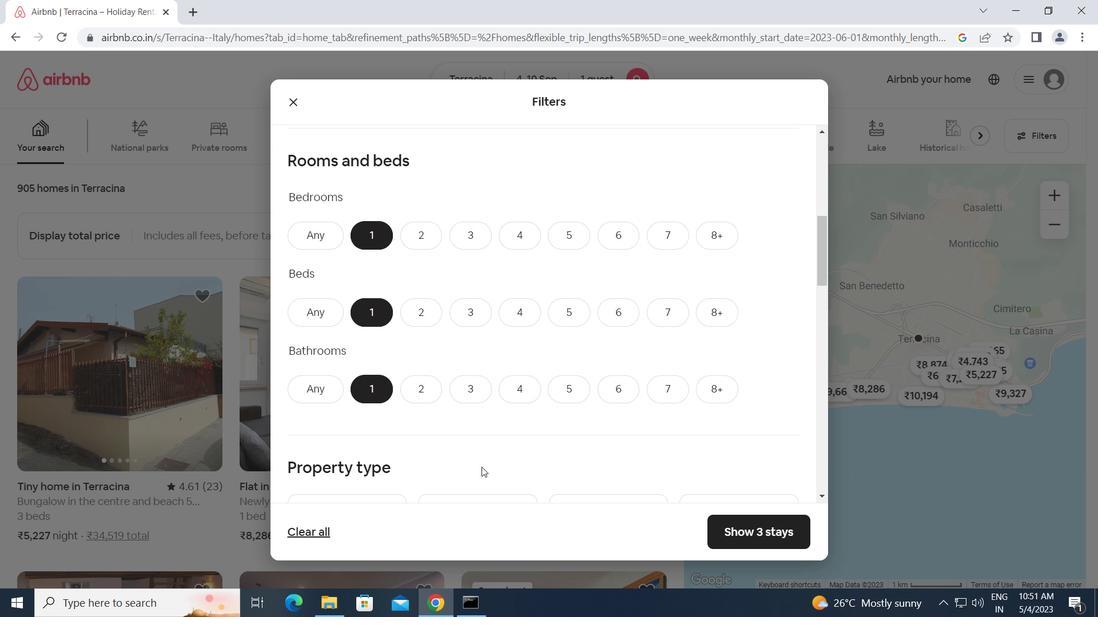 
Action: Mouse scrolled (481, 467) with delta (0, 0)
Screenshot: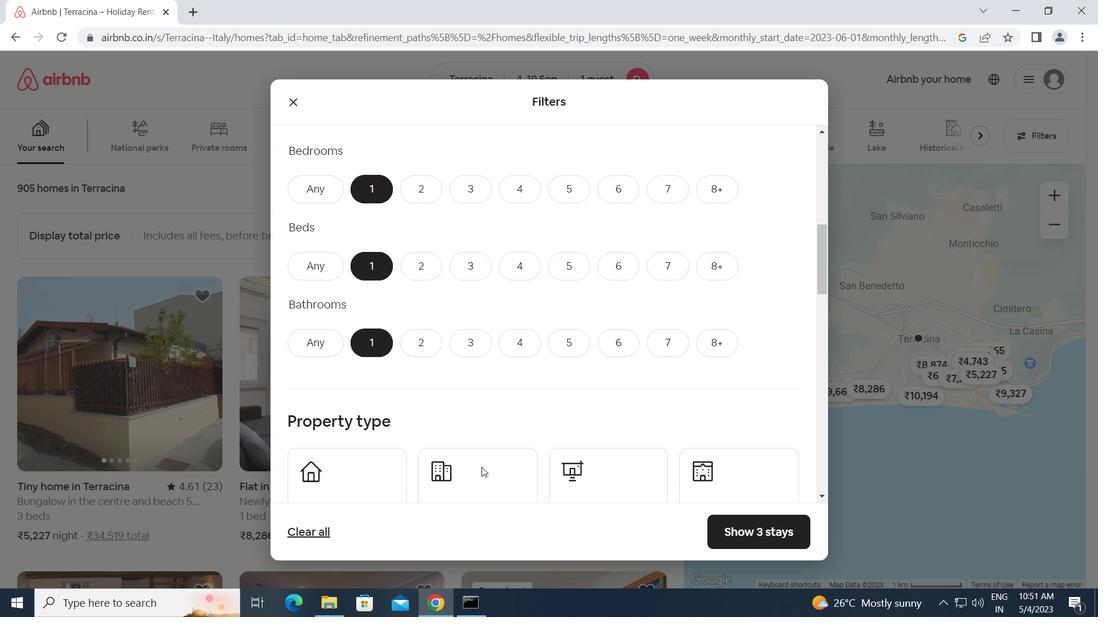 
Action: Mouse moved to (329, 403)
Screenshot: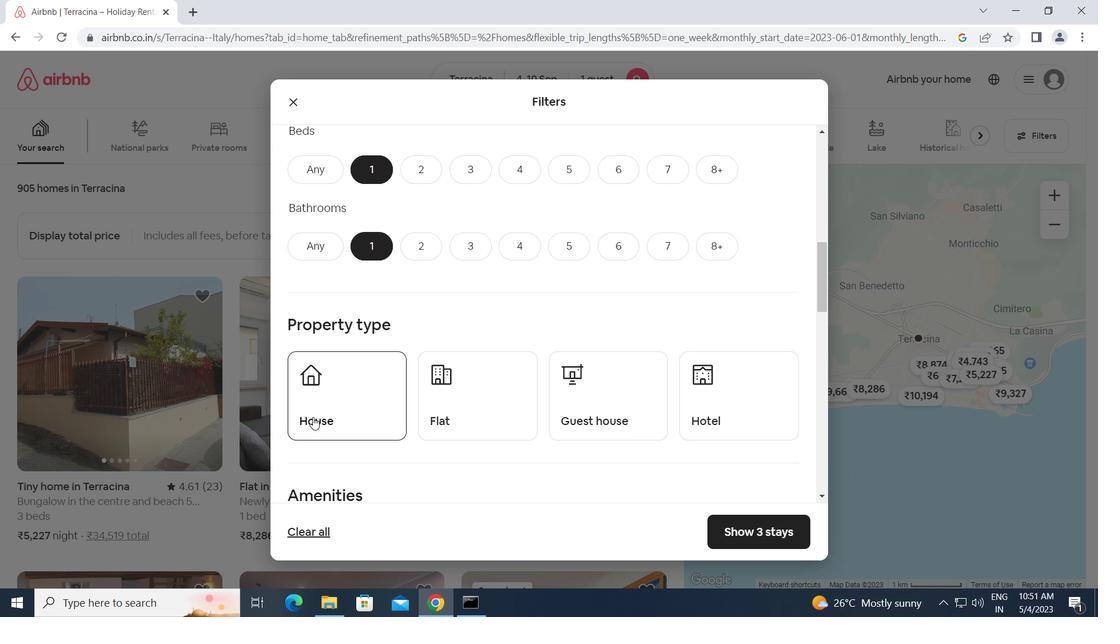 
Action: Mouse pressed left at (329, 403)
Screenshot: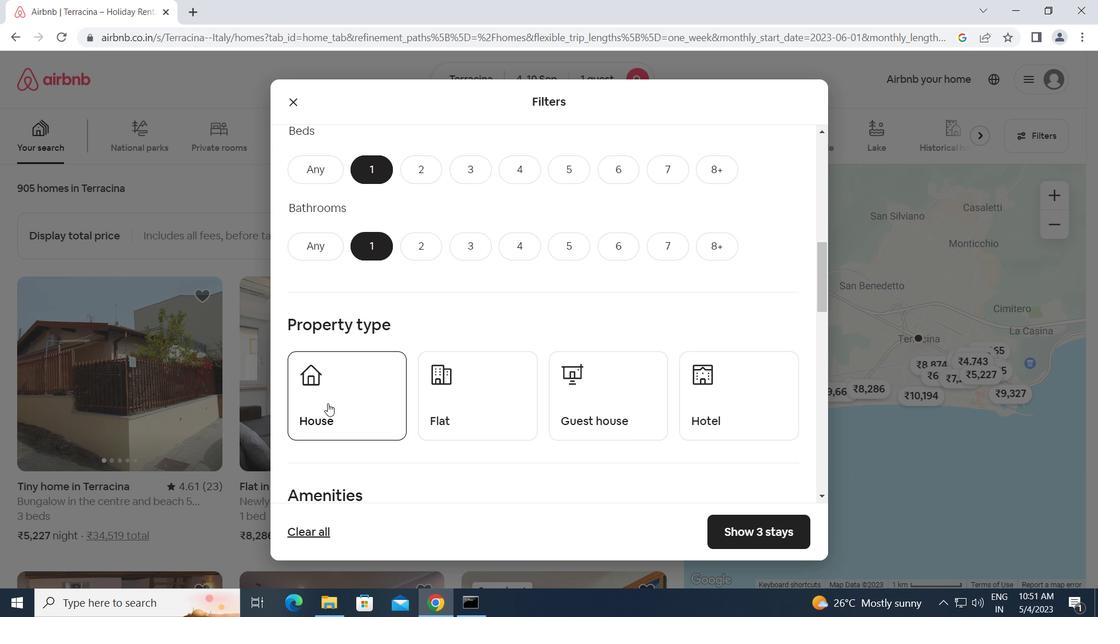 
Action: Mouse moved to (484, 402)
Screenshot: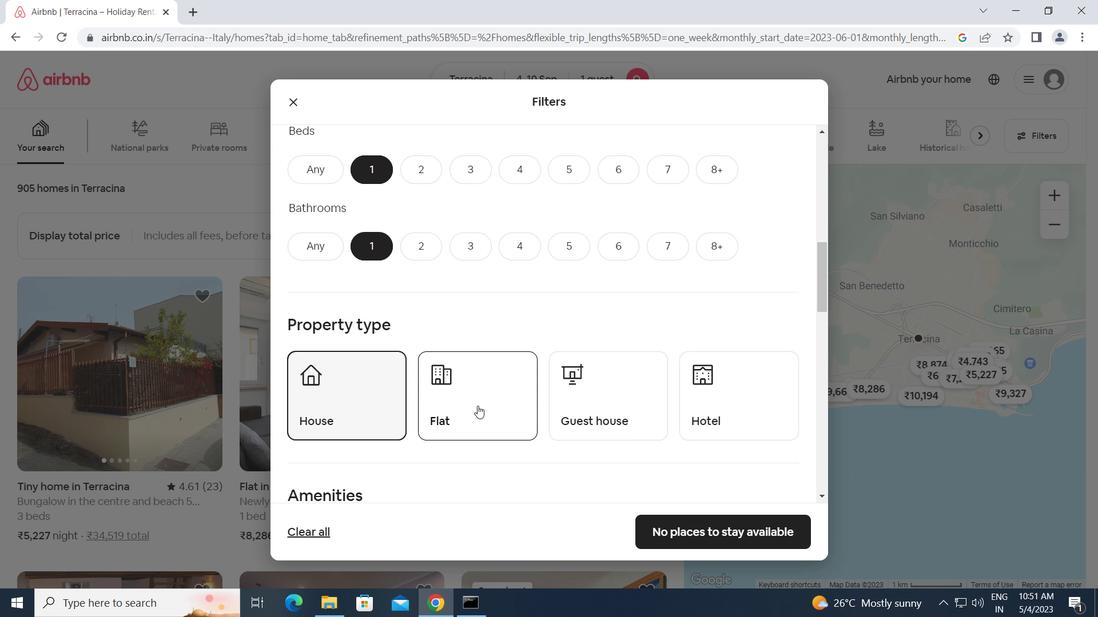 
Action: Mouse pressed left at (484, 402)
Screenshot: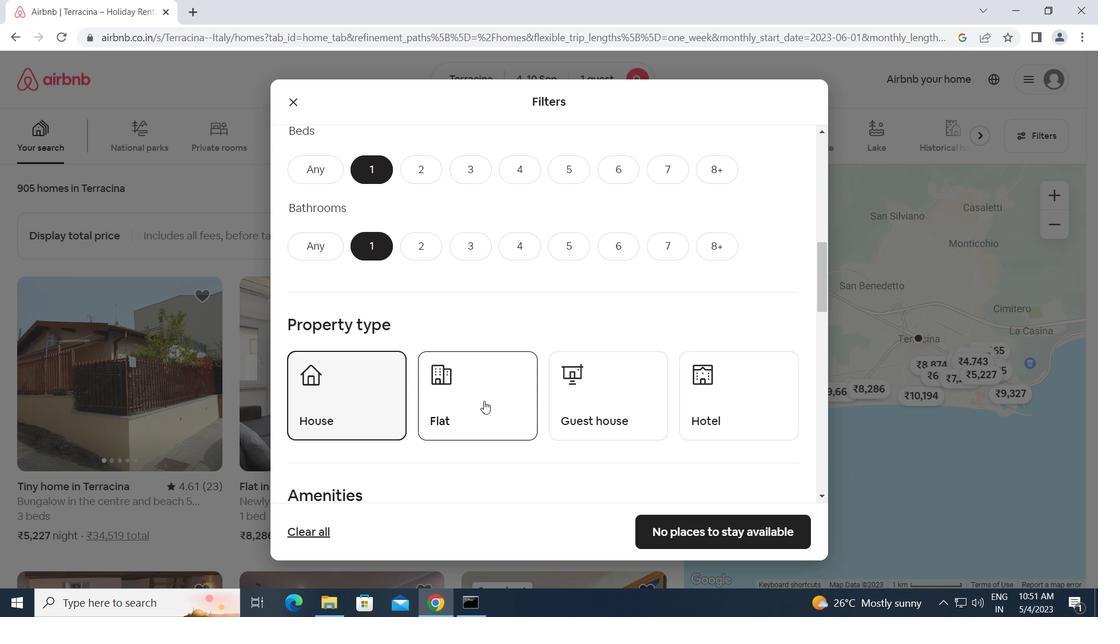
Action: Mouse moved to (632, 398)
Screenshot: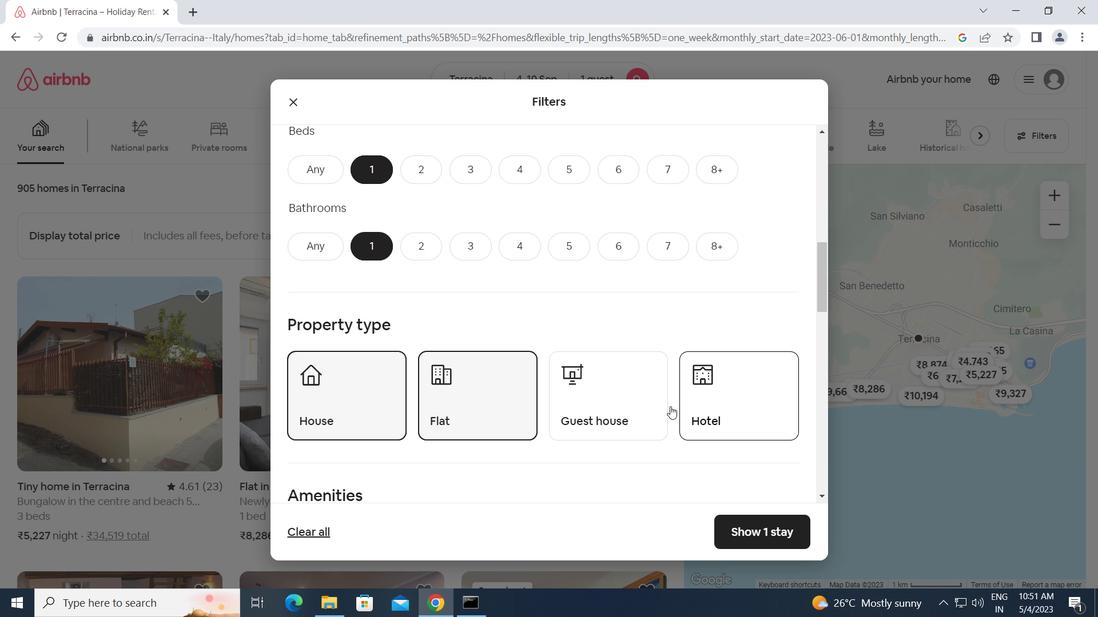 
Action: Mouse pressed left at (632, 398)
Screenshot: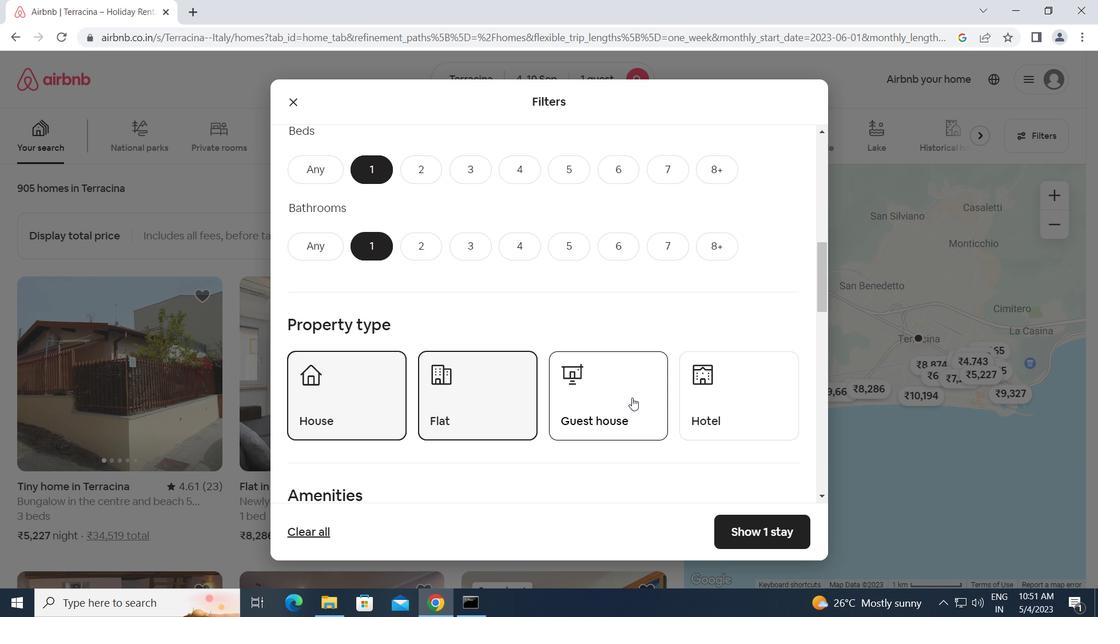 
Action: Mouse moved to (705, 394)
Screenshot: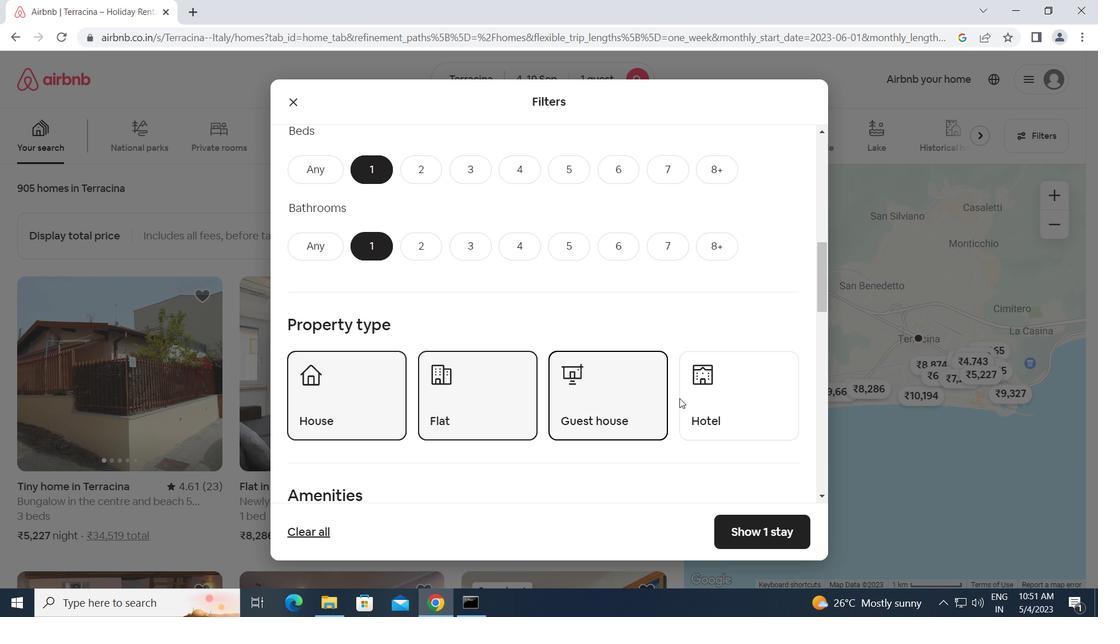 
Action: Mouse pressed left at (705, 394)
Screenshot: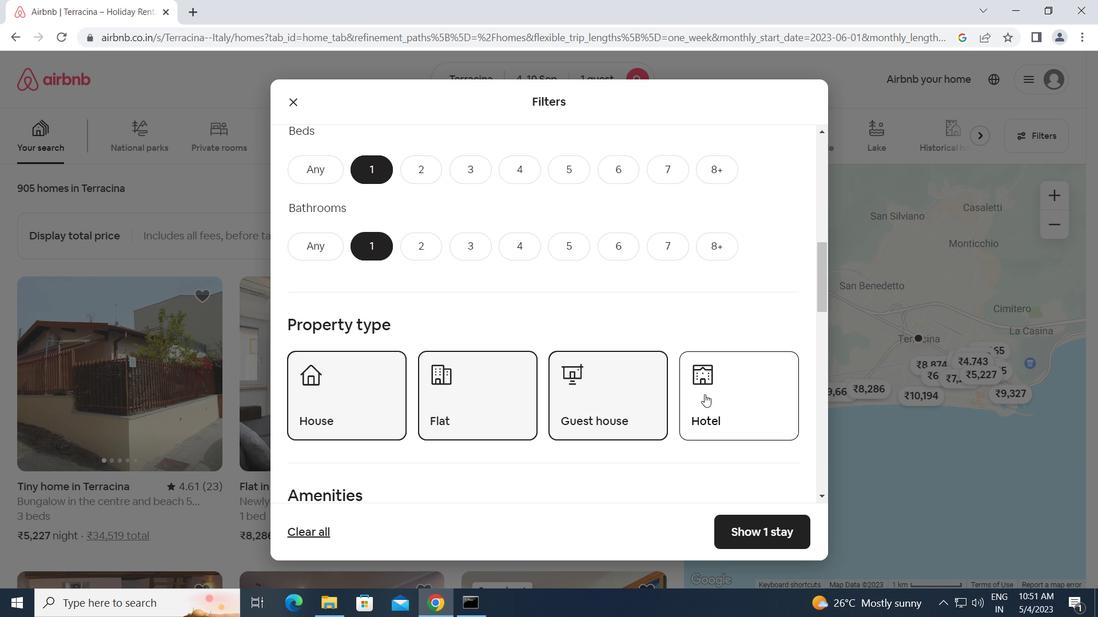 
Action: Mouse moved to (587, 442)
Screenshot: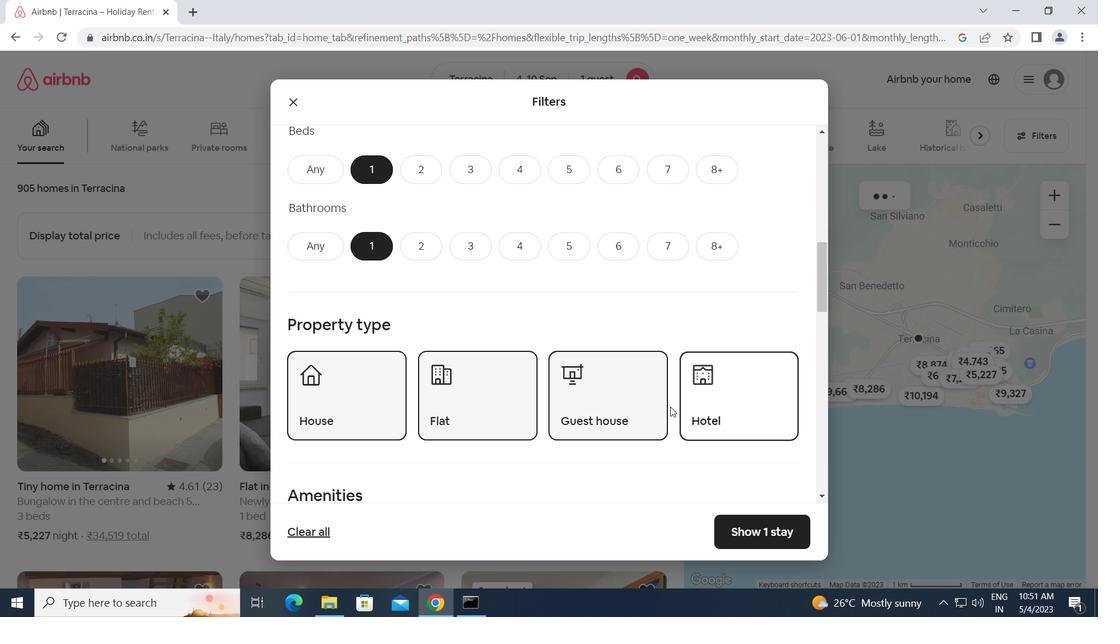 
Action: Mouse scrolled (587, 442) with delta (0, 0)
Screenshot: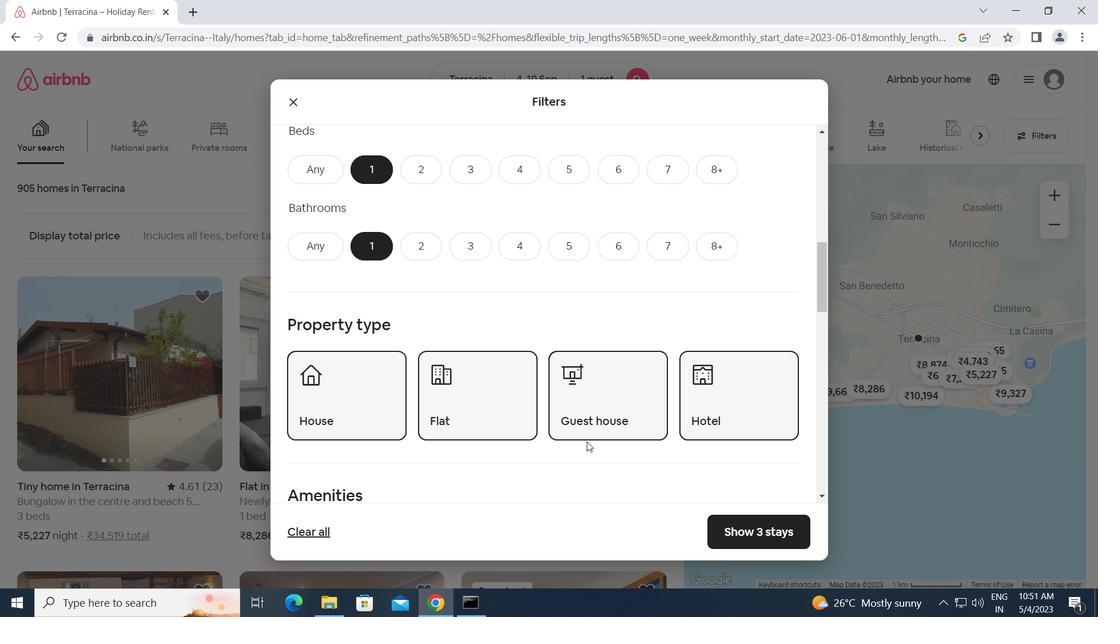 
Action: Mouse scrolled (587, 442) with delta (0, 0)
Screenshot: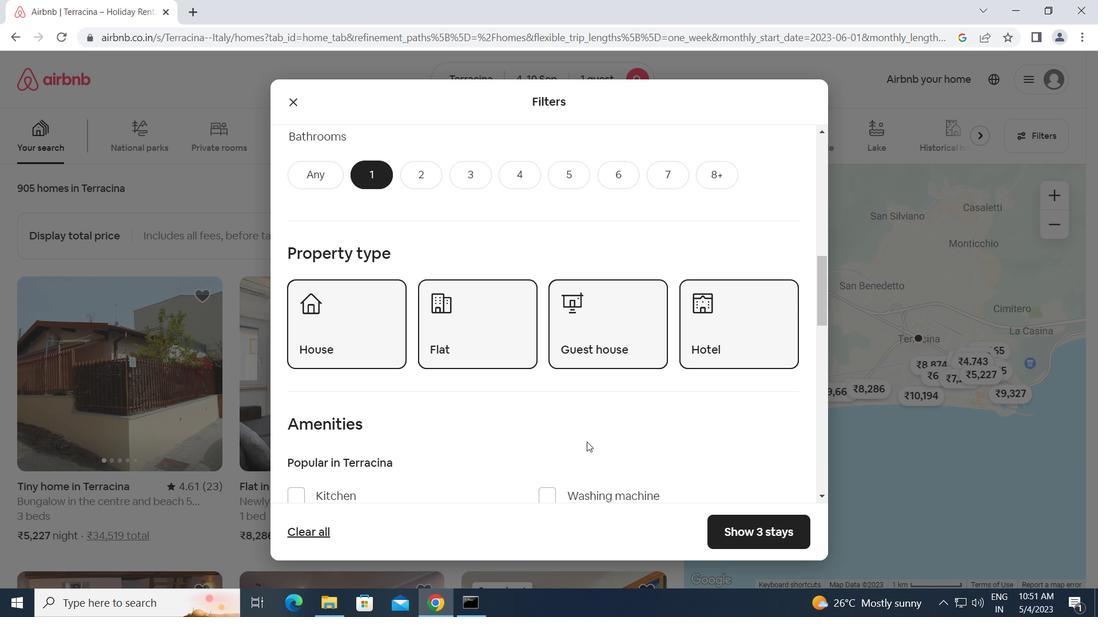 
Action: Mouse scrolled (587, 442) with delta (0, 0)
Screenshot: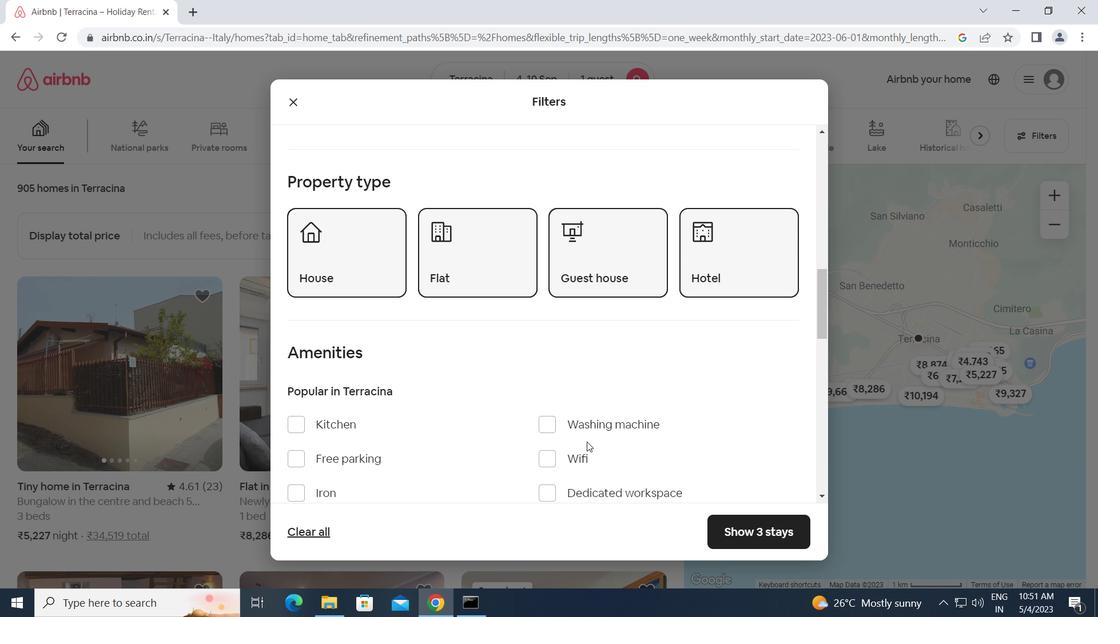 
Action: Mouse scrolled (587, 442) with delta (0, 0)
Screenshot: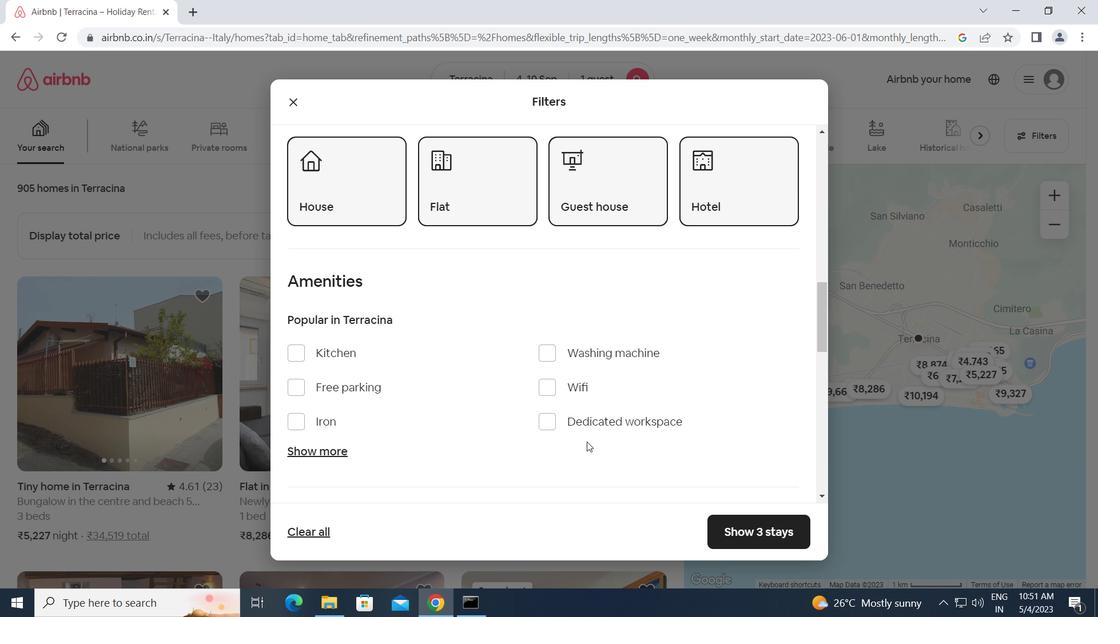 
Action: Mouse scrolled (587, 442) with delta (0, 0)
Screenshot: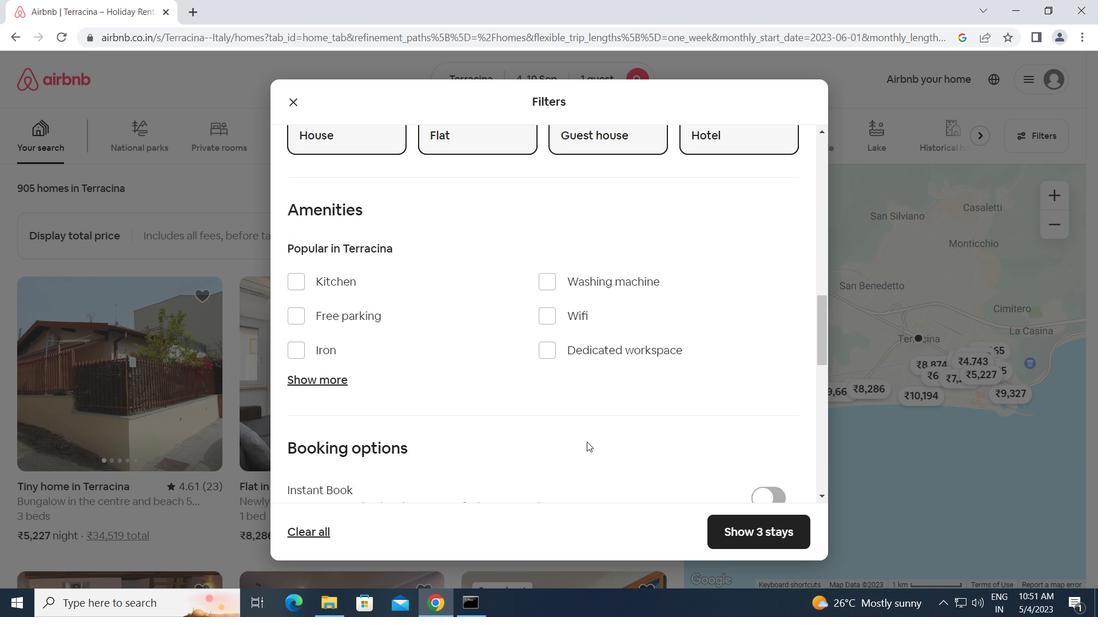 
Action: Mouse scrolled (587, 442) with delta (0, 0)
Screenshot: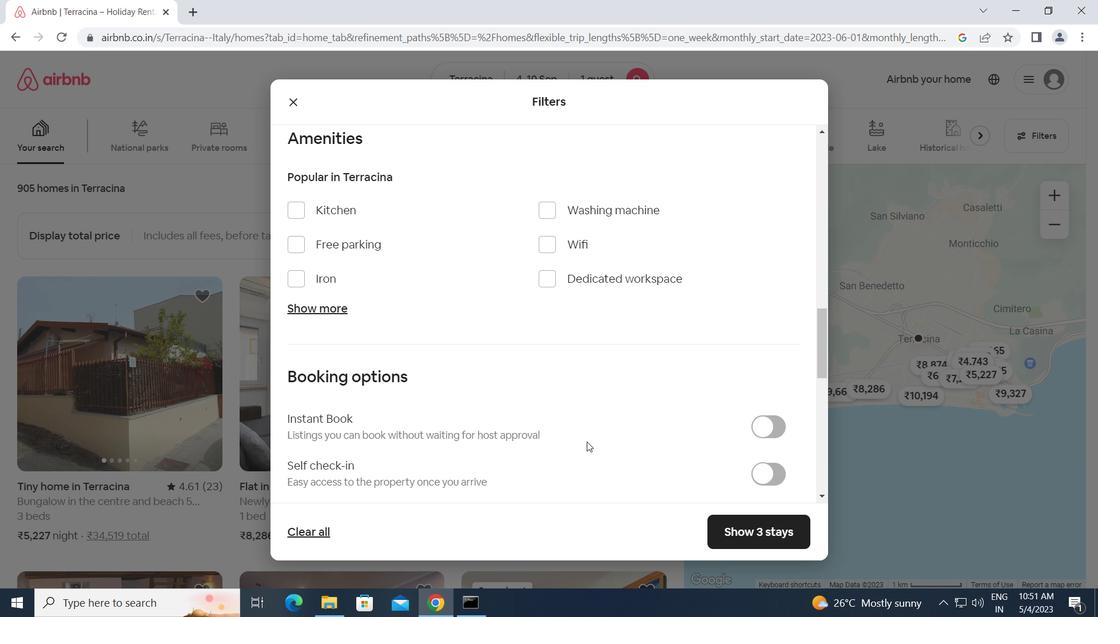 
Action: Mouse moved to (764, 406)
Screenshot: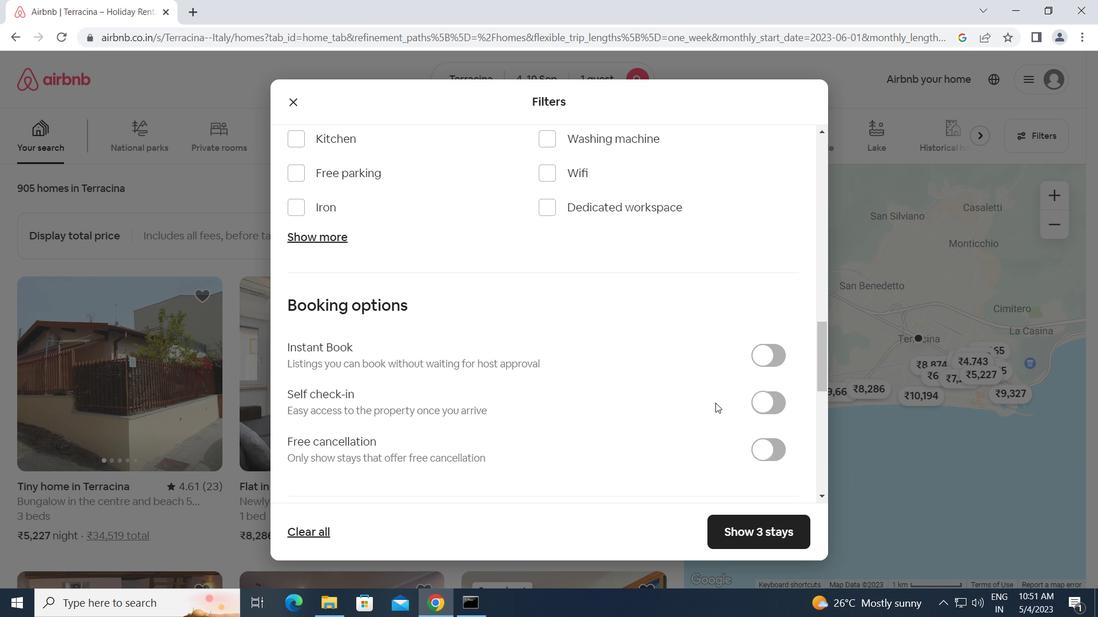 
Action: Mouse pressed left at (764, 406)
Screenshot: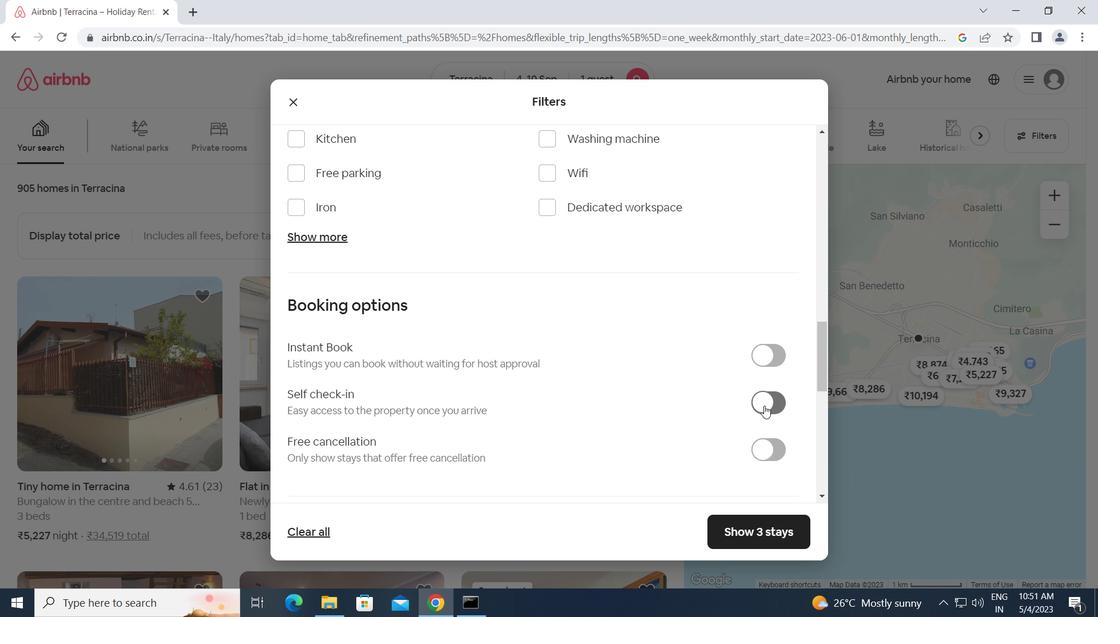 
Action: Mouse moved to (553, 420)
Screenshot: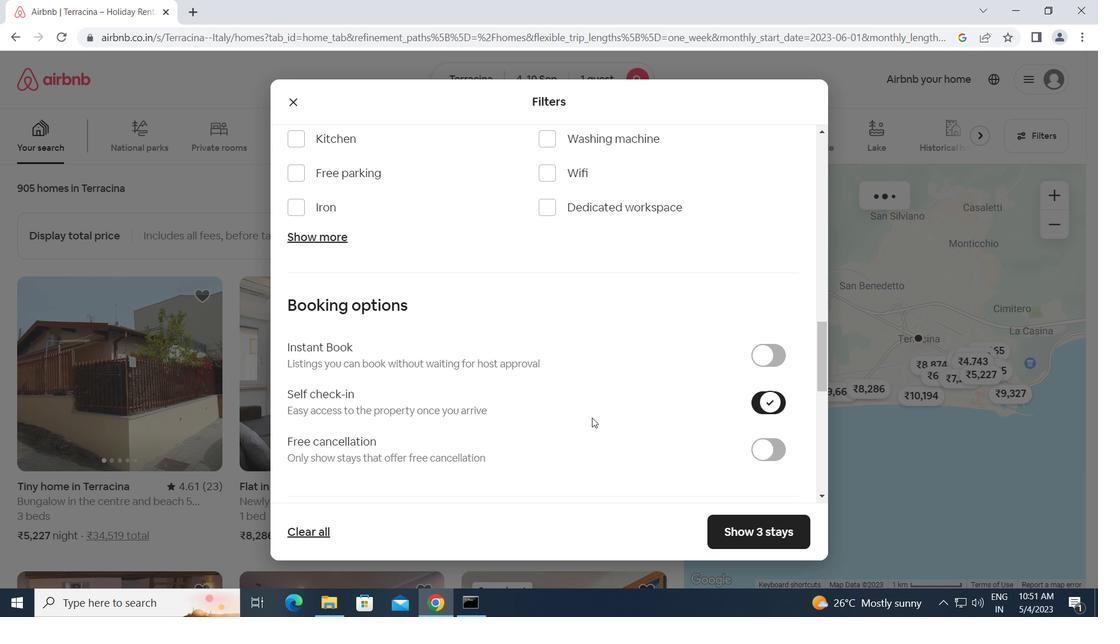 
Action: Mouse scrolled (553, 419) with delta (0, 0)
Screenshot: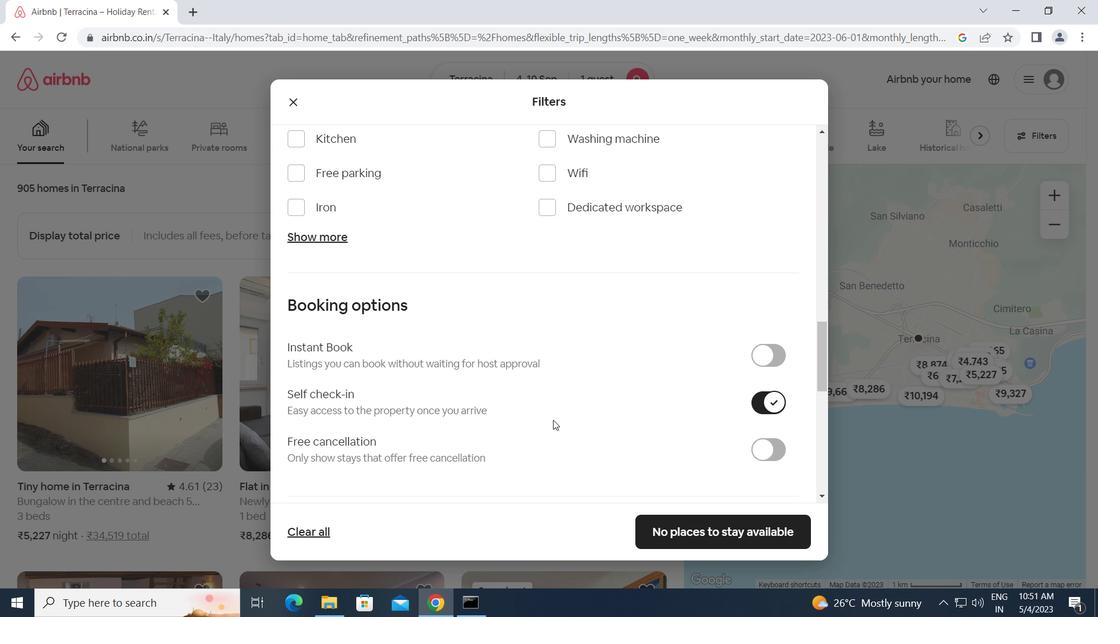 
Action: Mouse scrolled (553, 419) with delta (0, 0)
Screenshot: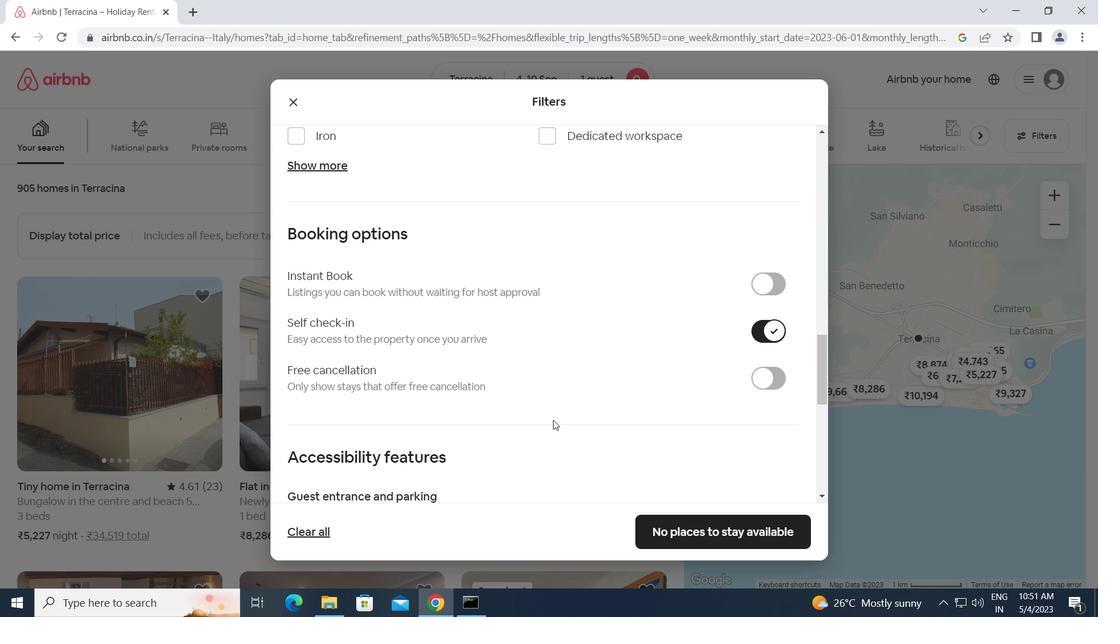 
Action: Mouse scrolled (553, 419) with delta (0, 0)
Screenshot: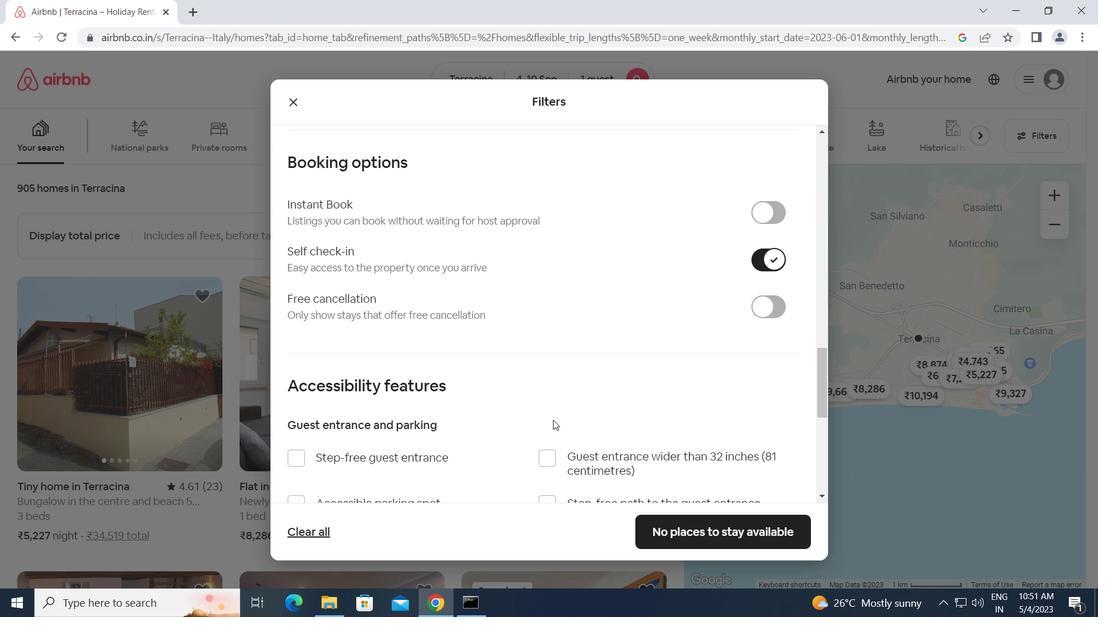 
Action: Mouse scrolled (553, 419) with delta (0, 0)
Screenshot: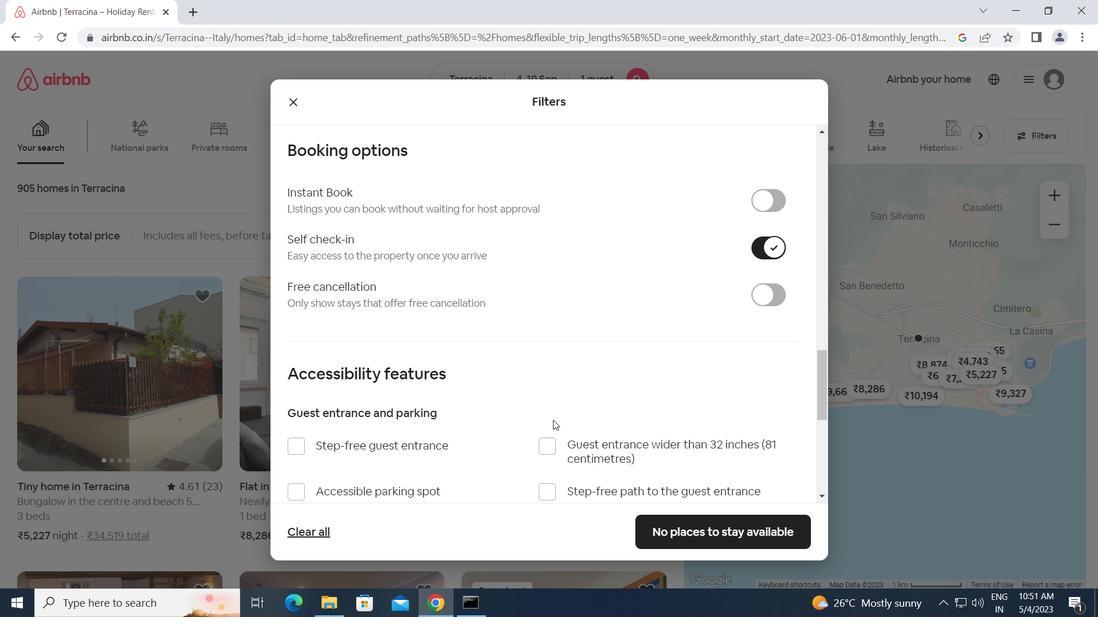 
Action: Mouse scrolled (553, 419) with delta (0, 0)
Screenshot: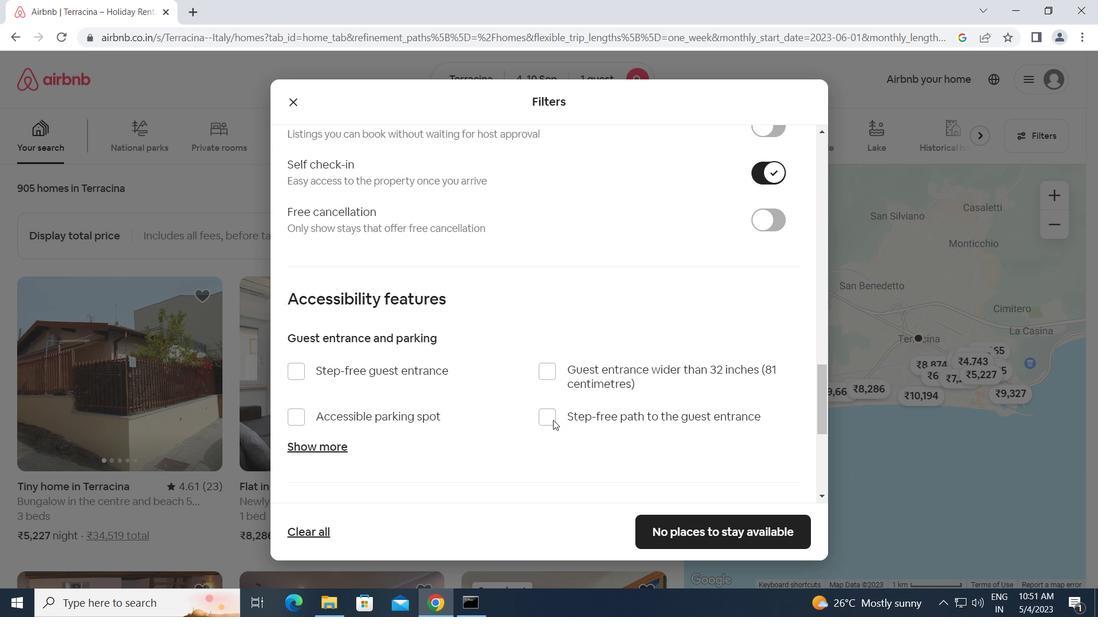 
Action: Mouse scrolled (553, 419) with delta (0, 0)
Screenshot: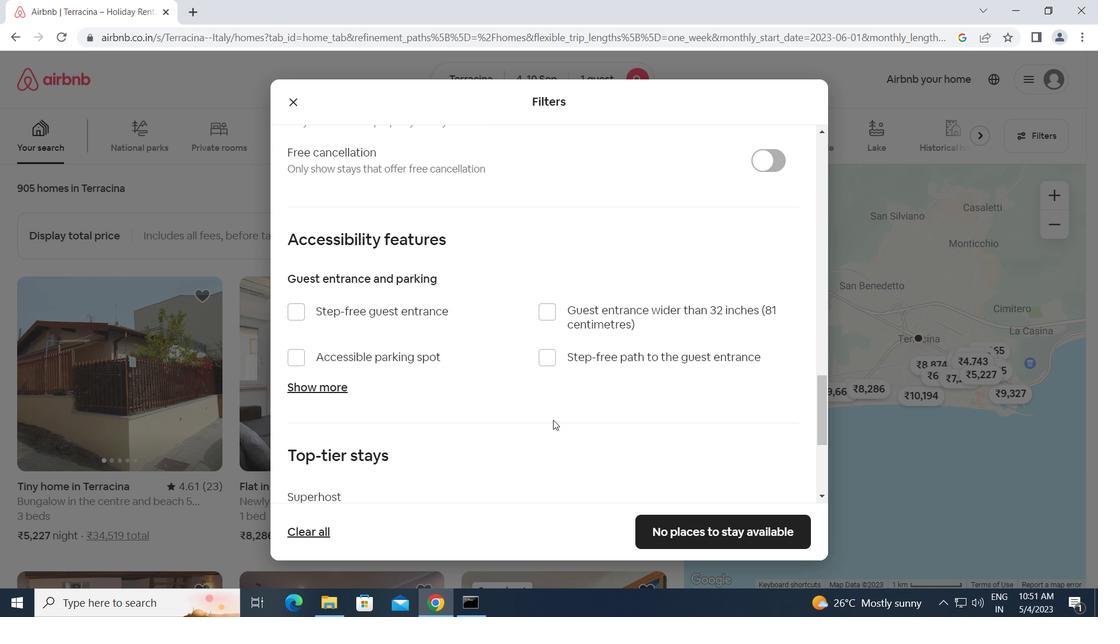 
Action: Mouse moved to (498, 442)
Screenshot: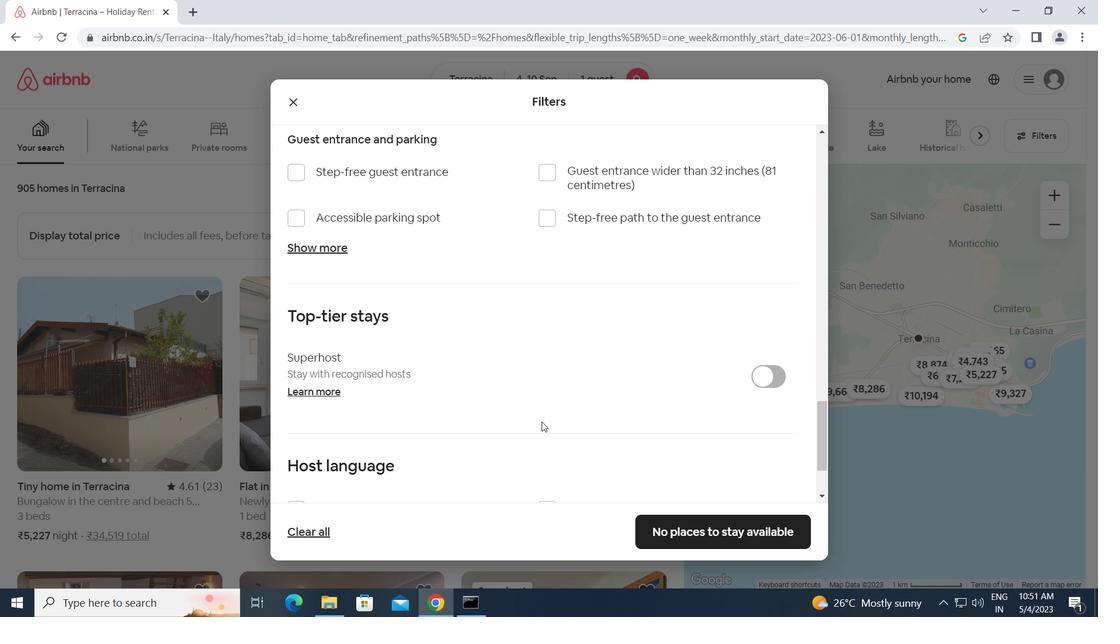 
Action: Mouse scrolled (498, 442) with delta (0, 0)
Screenshot: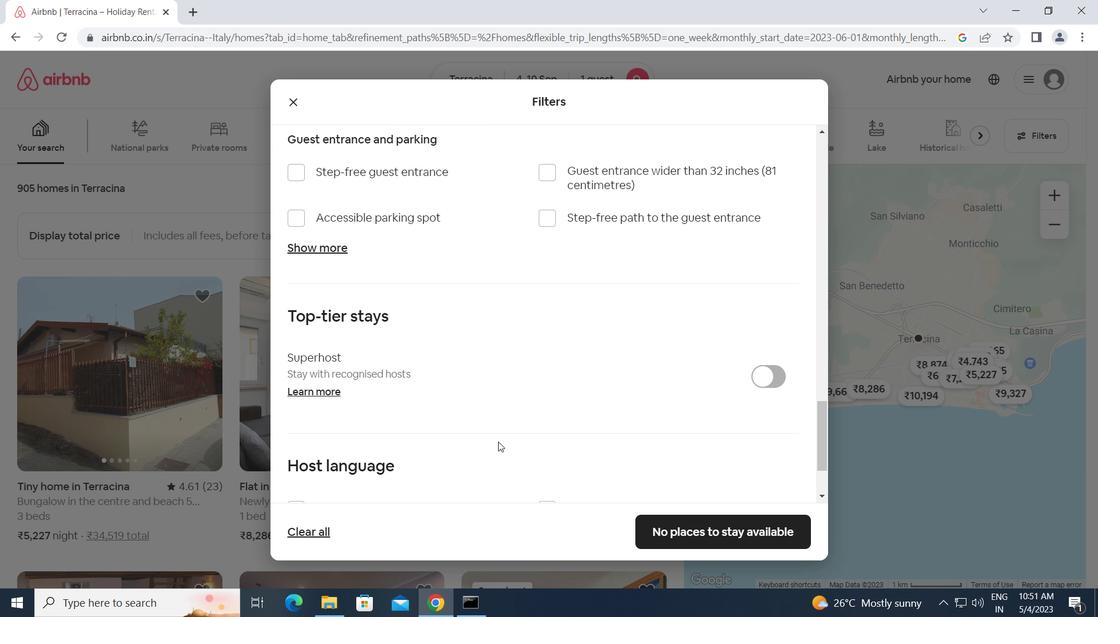 
Action: Mouse scrolled (498, 442) with delta (0, 0)
Screenshot: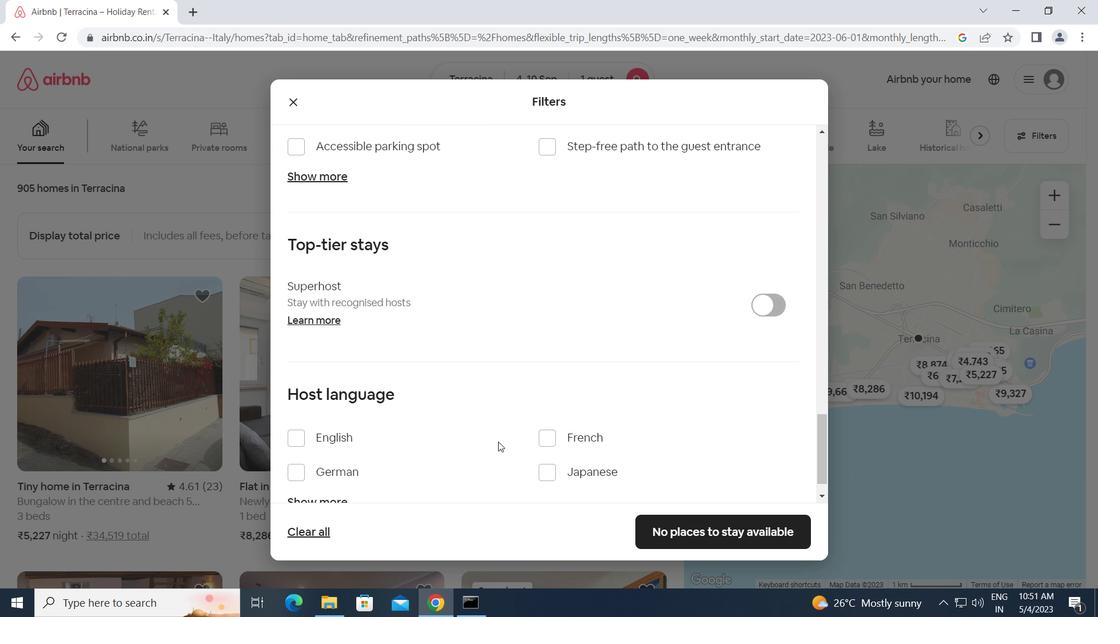 
Action: Mouse moved to (297, 404)
Screenshot: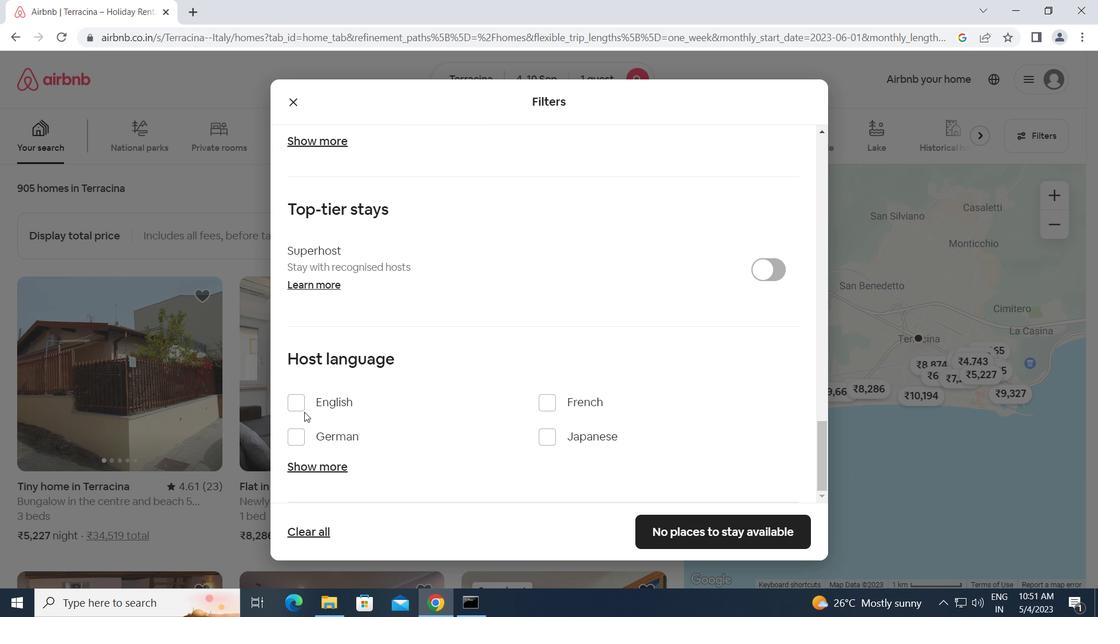 
Action: Mouse pressed left at (297, 404)
Screenshot: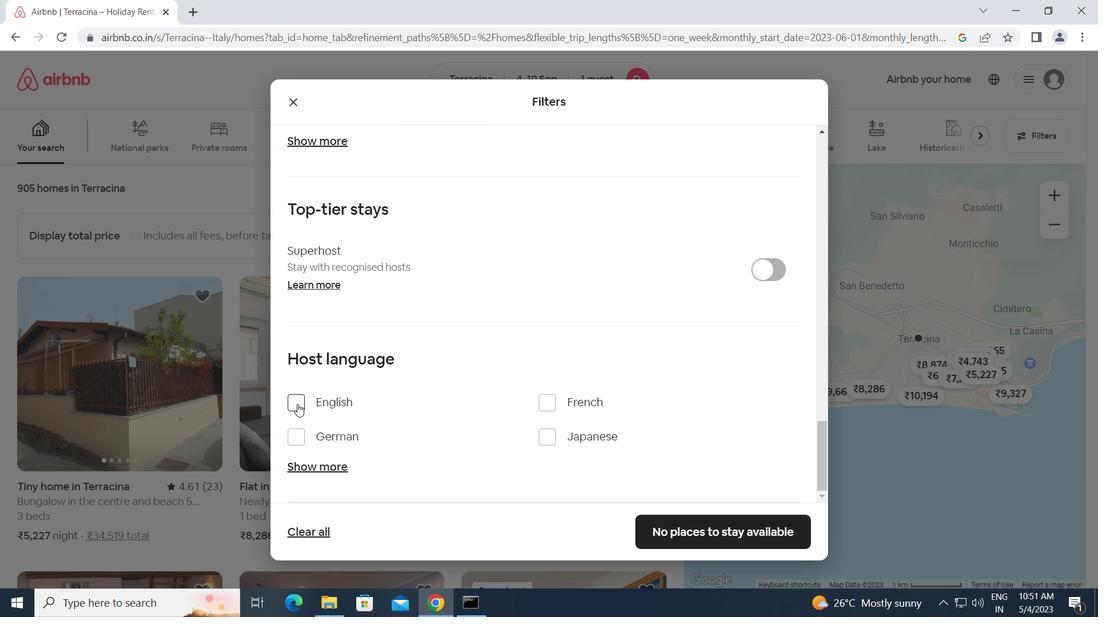 
Action: Mouse moved to (682, 534)
Screenshot: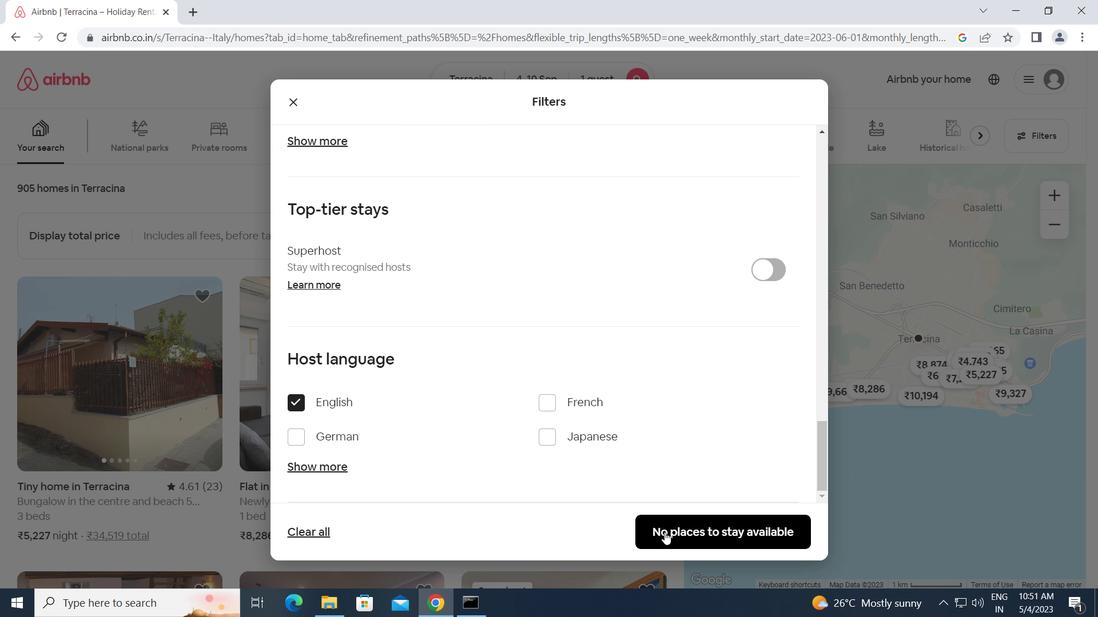 
Action: Mouse pressed left at (682, 534)
Screenshot: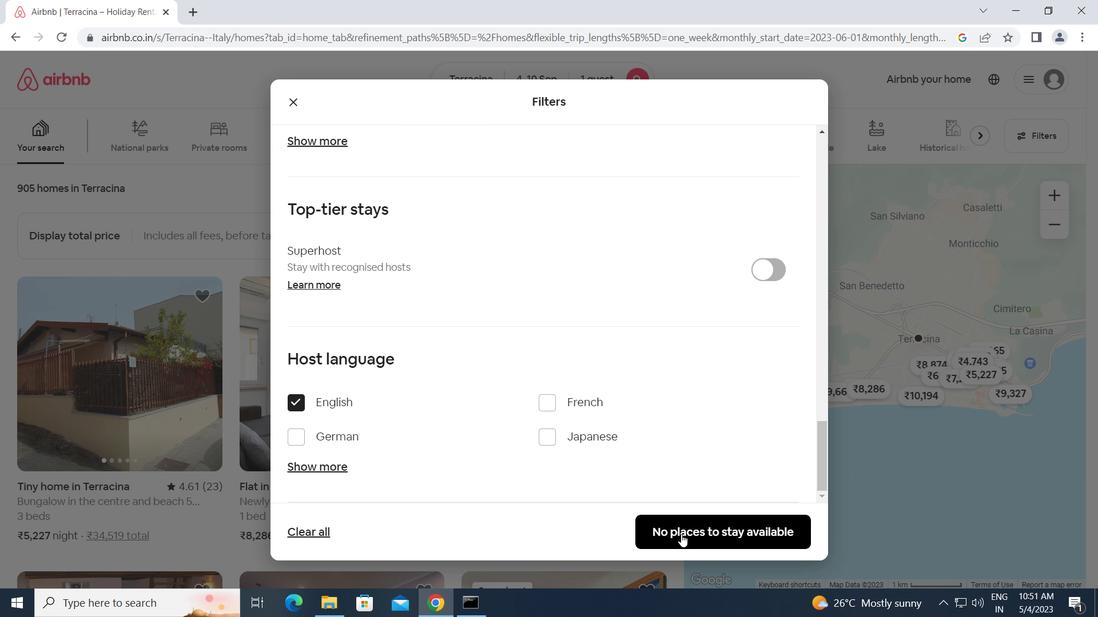 
Action: Mouse moved to (651, 515)
Screenshot: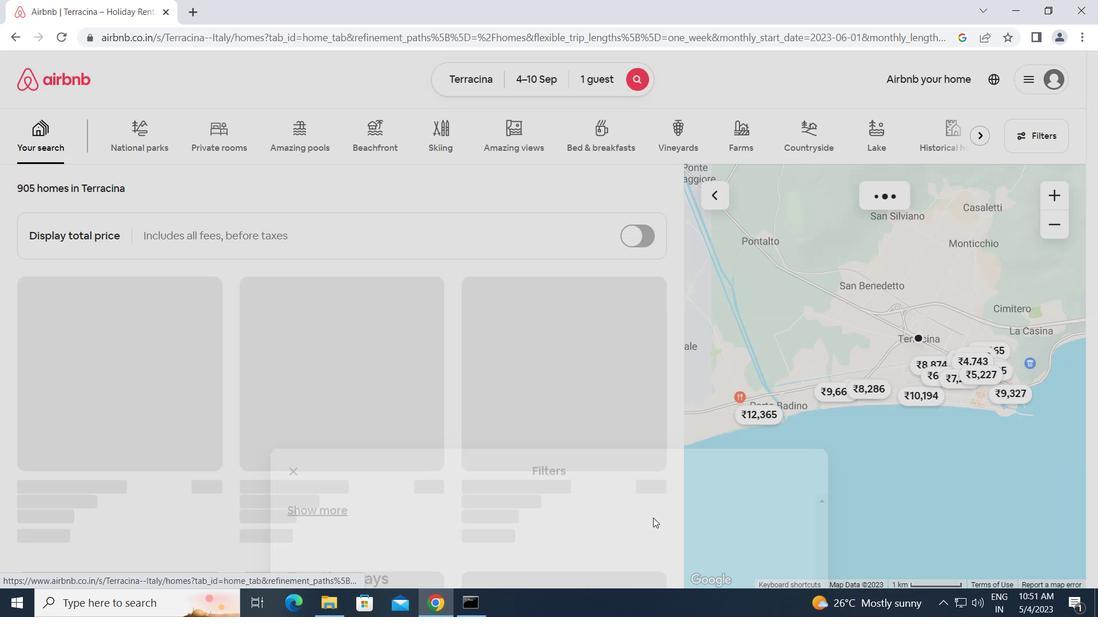 
